Task: Select the count-descending option in the sort order.
Action: Mouse moved to (51, 527)
Screenshot: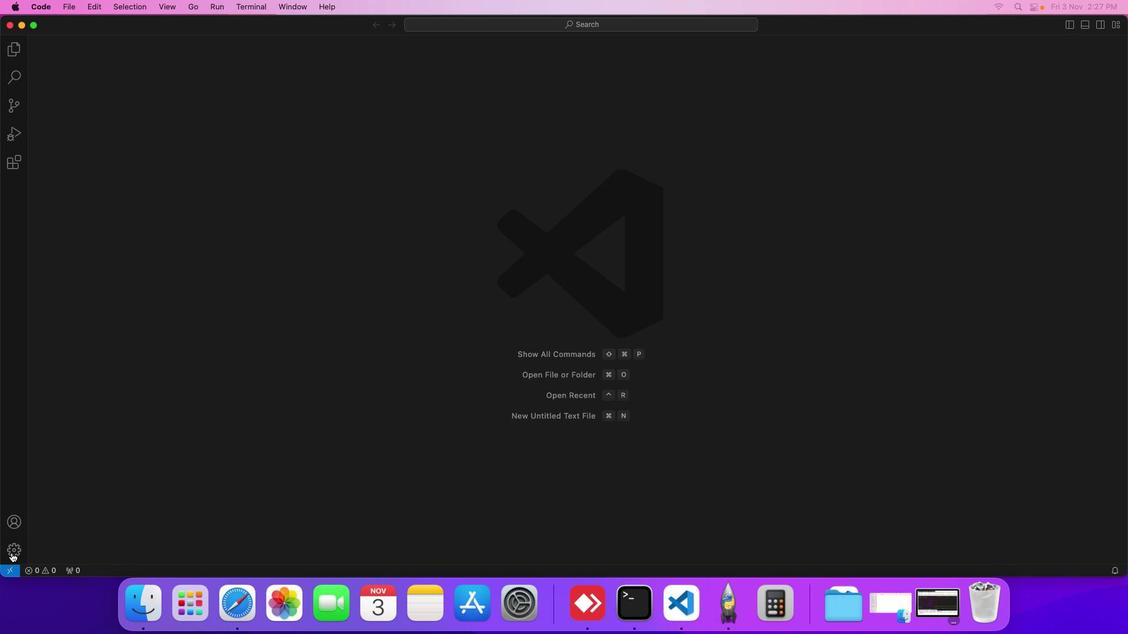
Action: Mouse pressed left at (51, 527)
Screenshot: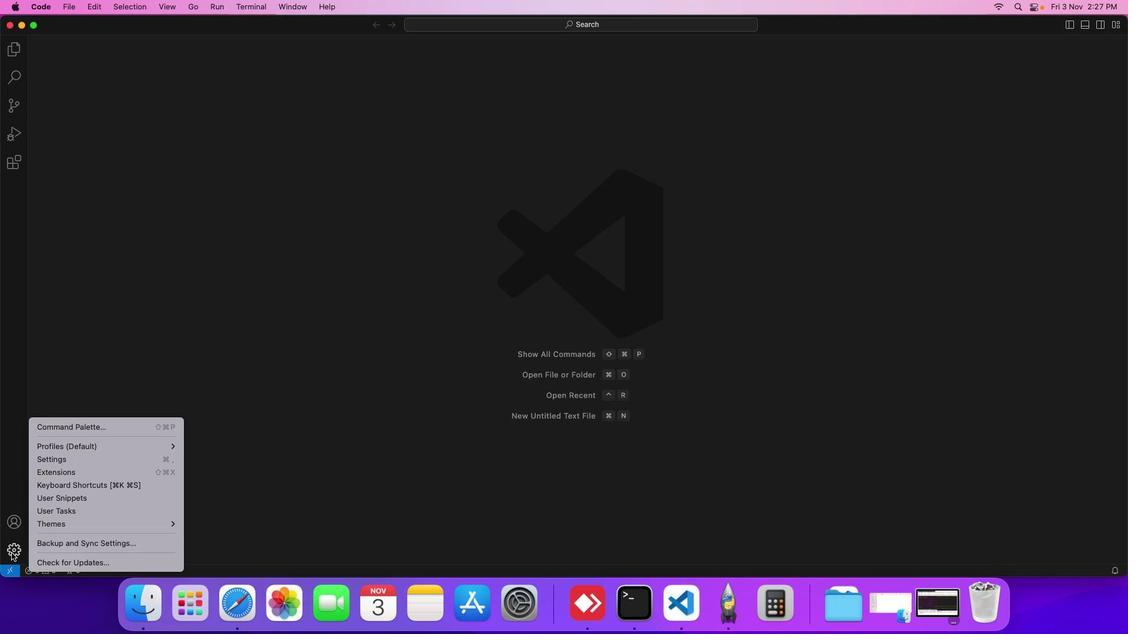 
Action: Mouse moved to (97, 440)
Screenshot: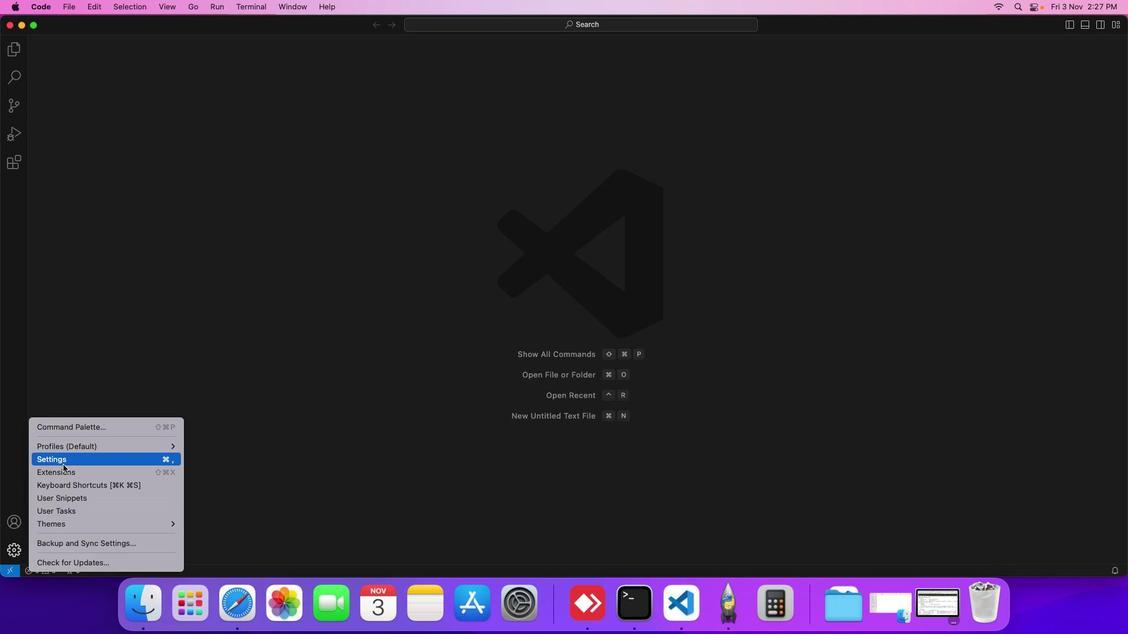 
Action: Mouse pressed left at (97, 440)
Screenshot: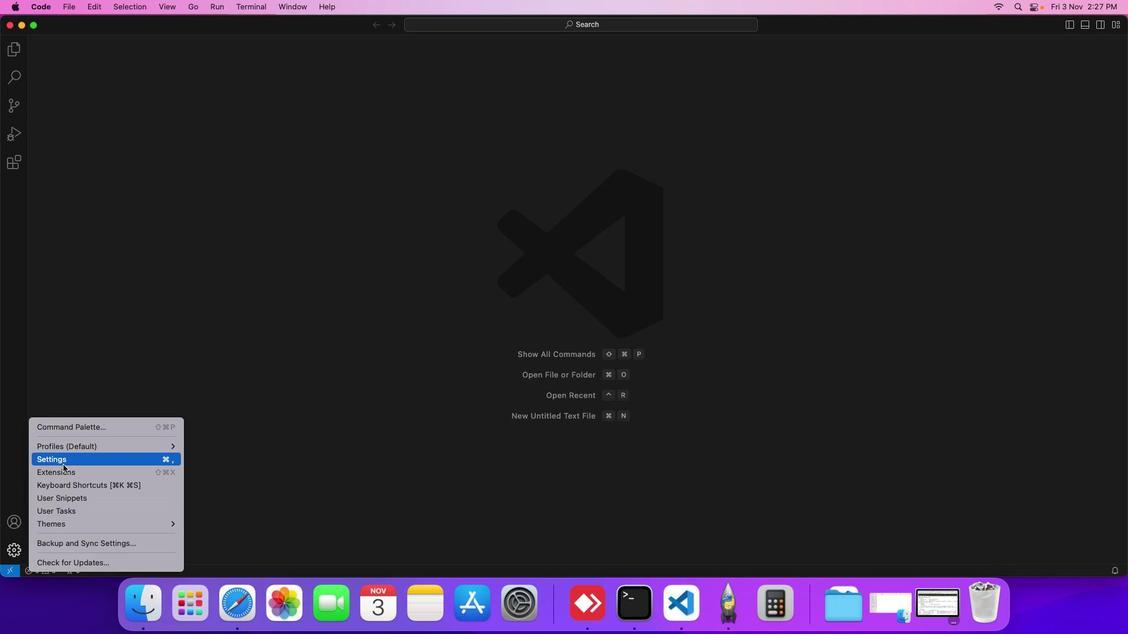 
Action: Mouse moved to (289, 146)
Screenshot: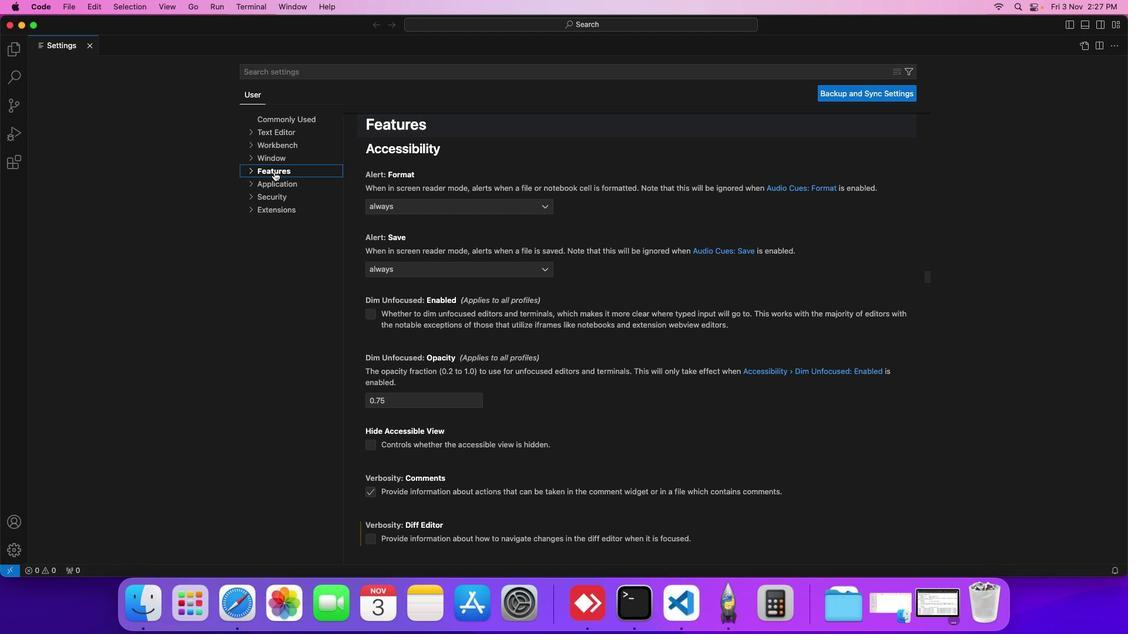 
Action: Mouse pressed left at (289, 146)
Screenshot: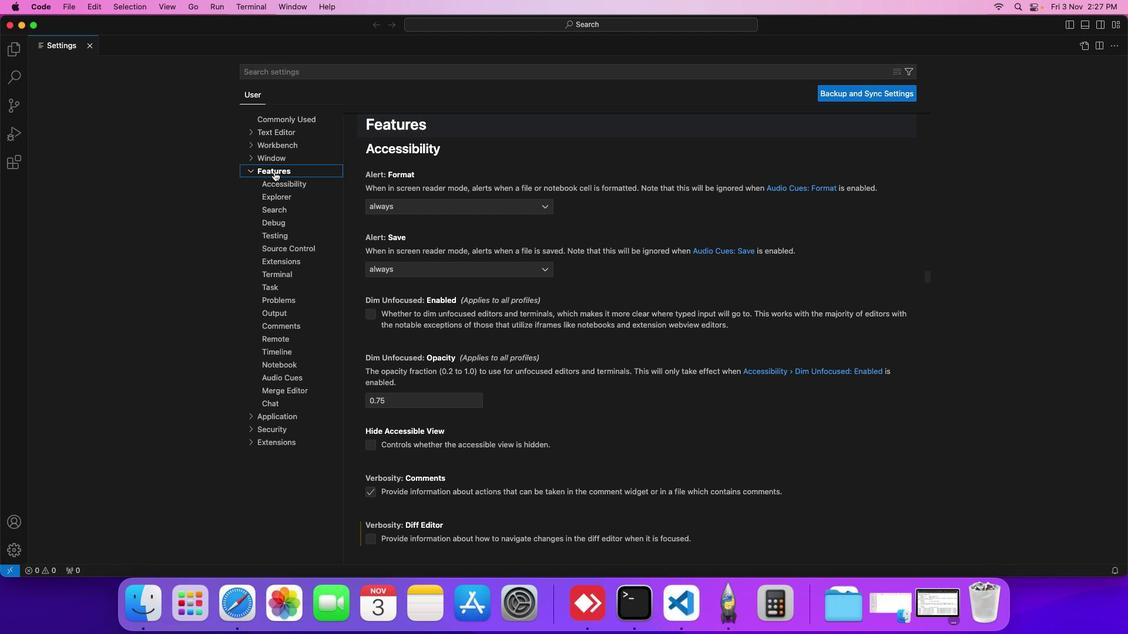 
Action: Mouse moved to (293, 182)
Screenshot: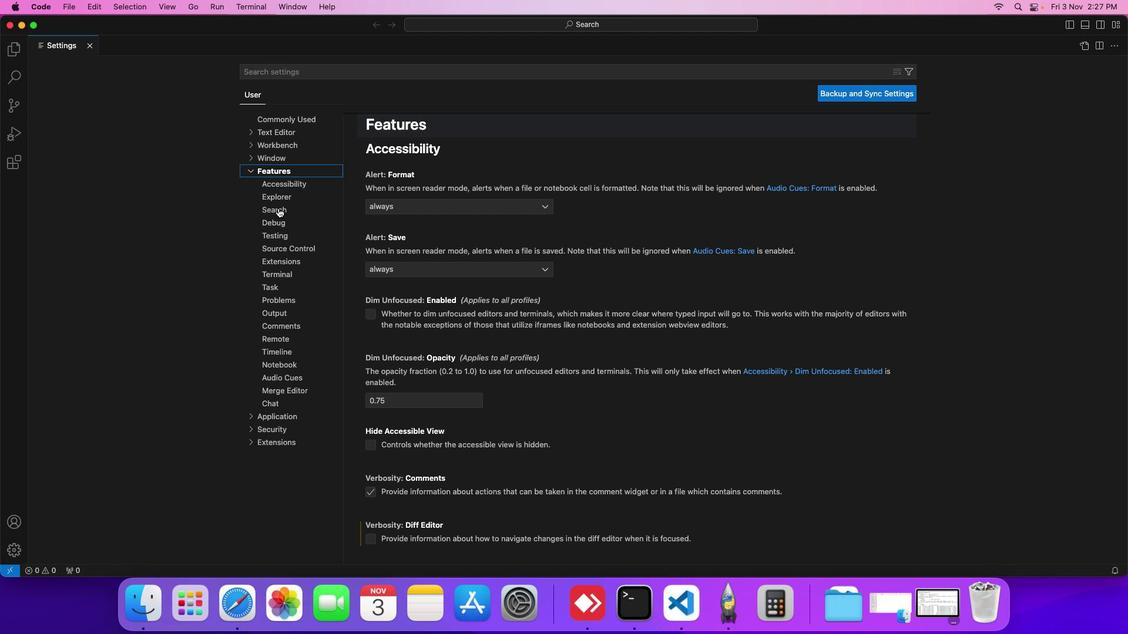 
Action: Mouse pressed left at (293, 182)
Screenshot: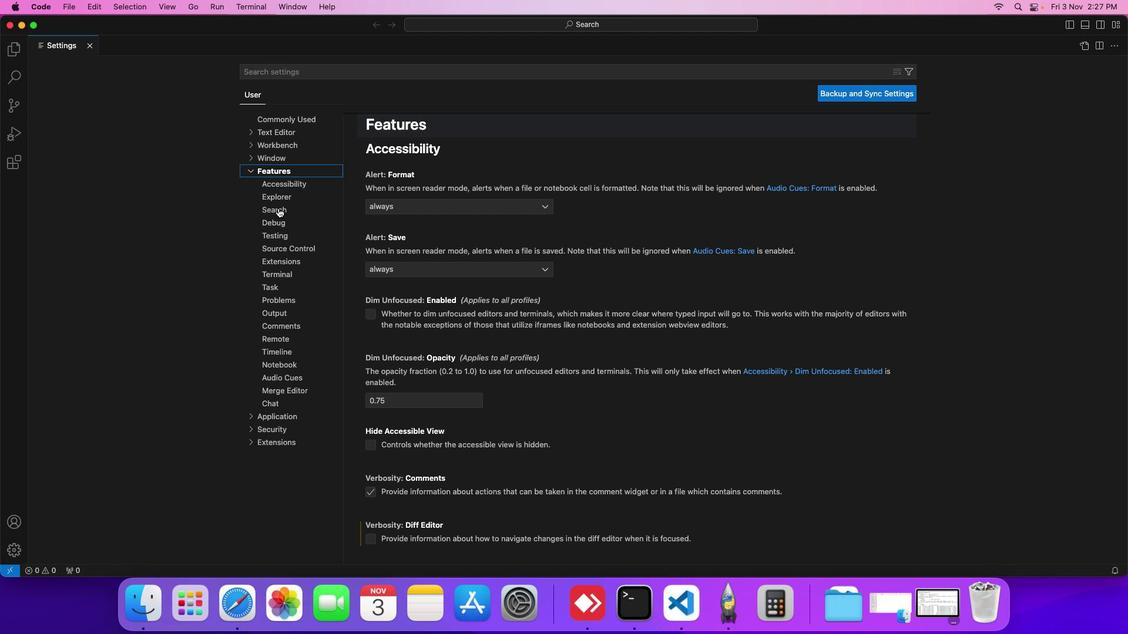 
Action: Mouse moved to (389, 373)
Screenshot: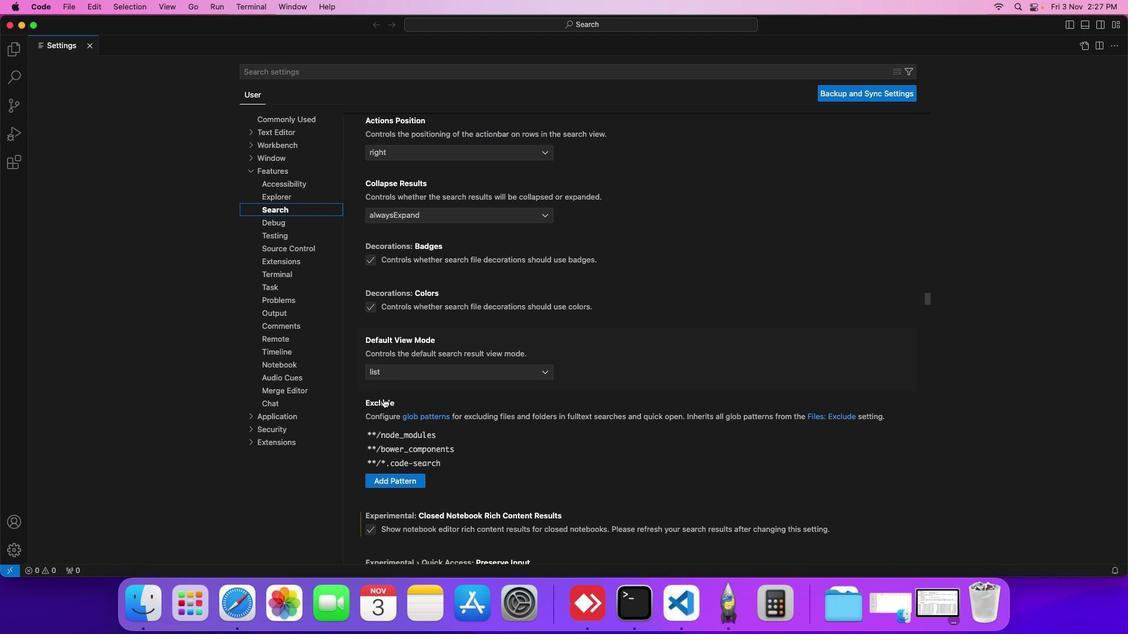 
Action: Mouse scrolled (389, 373) with delta (40, -26)
Screenshot: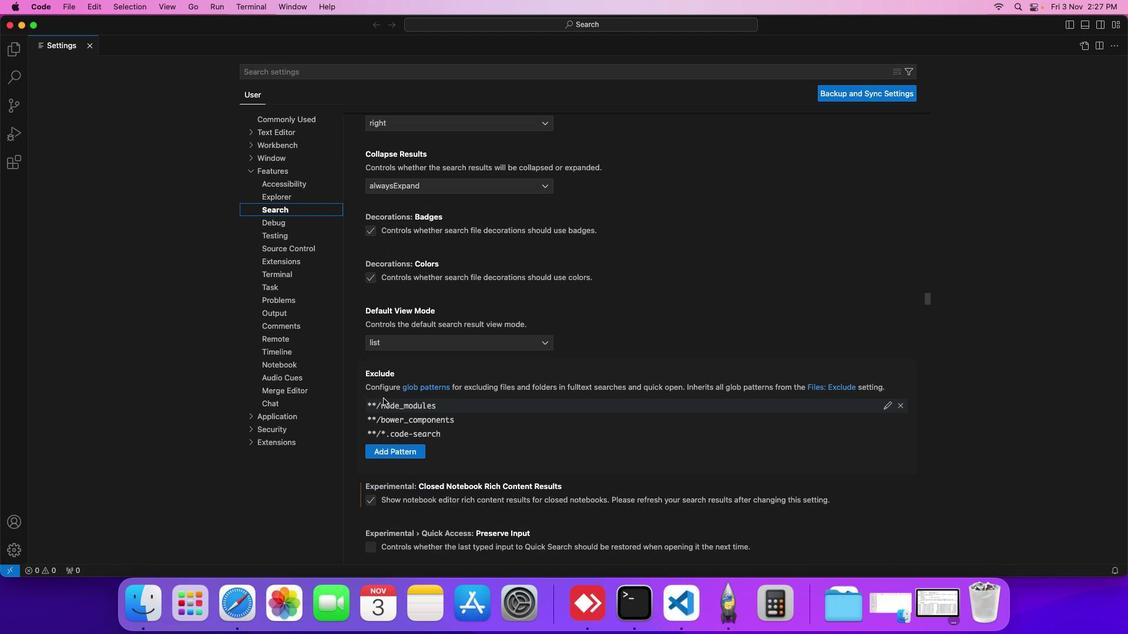 
Action: Mouse scrolled (389, 373) with delta (40, -26)
Screenshot: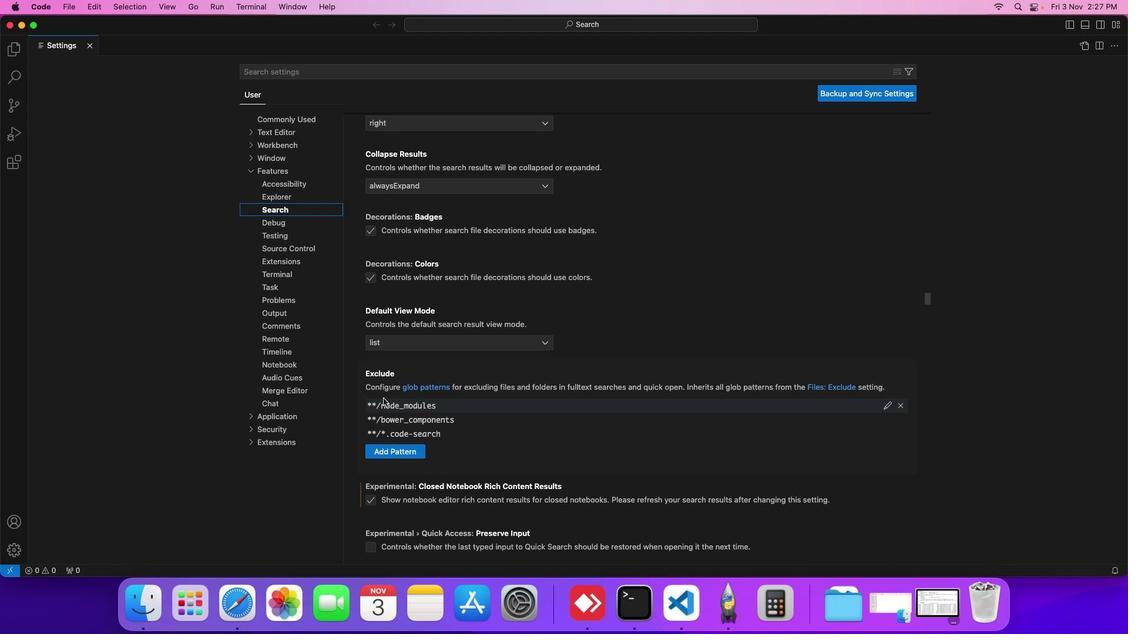 
Action: Mouse scrolled (389, 373) with delta (40, -26)
Screenshot: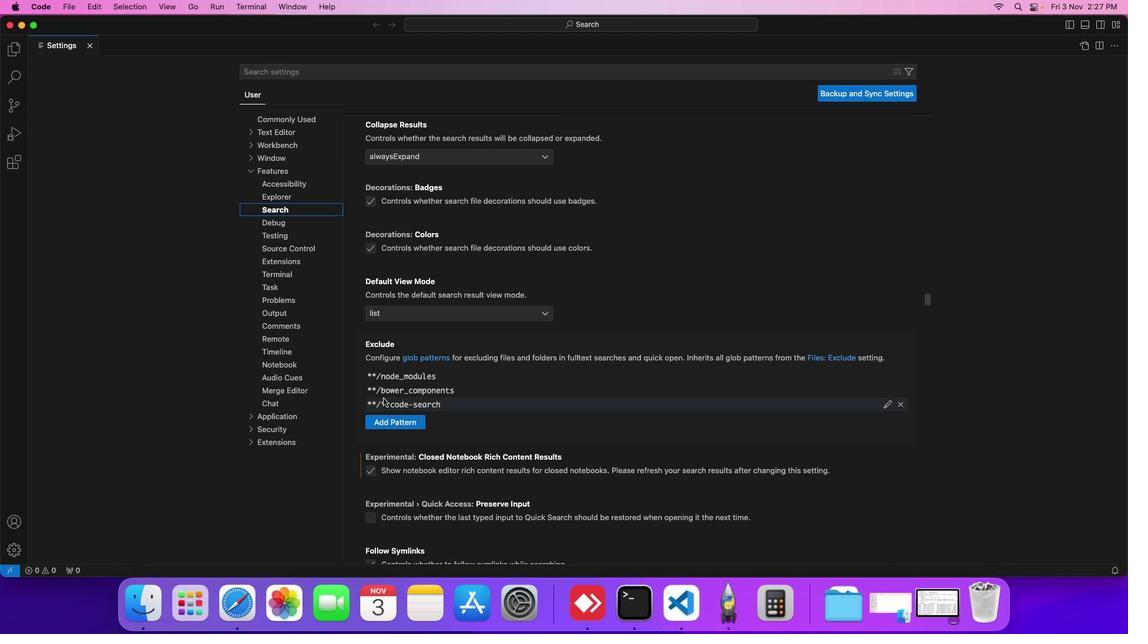 
Action: Mouse scrolled (389, 373) with delta (40, -26)
Screenshot: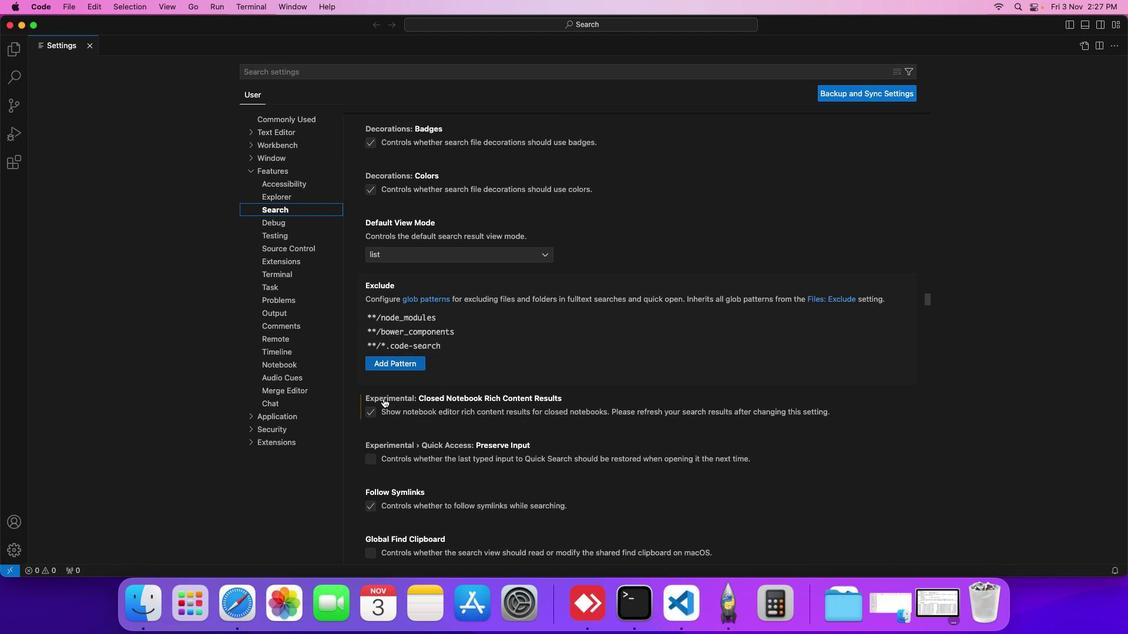 
Action: Mouse scrolled (389, 373) with delta (40, -26)
Screenshot: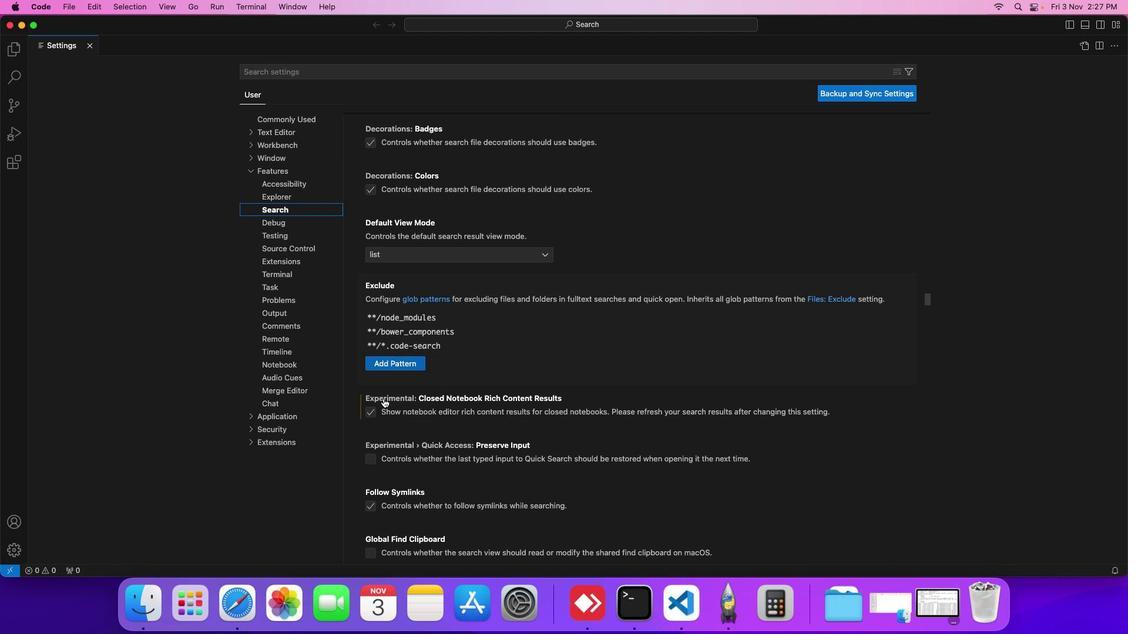 
Action: Mouse scrolled (389, 373) with delta (40, -26)
Screenshot: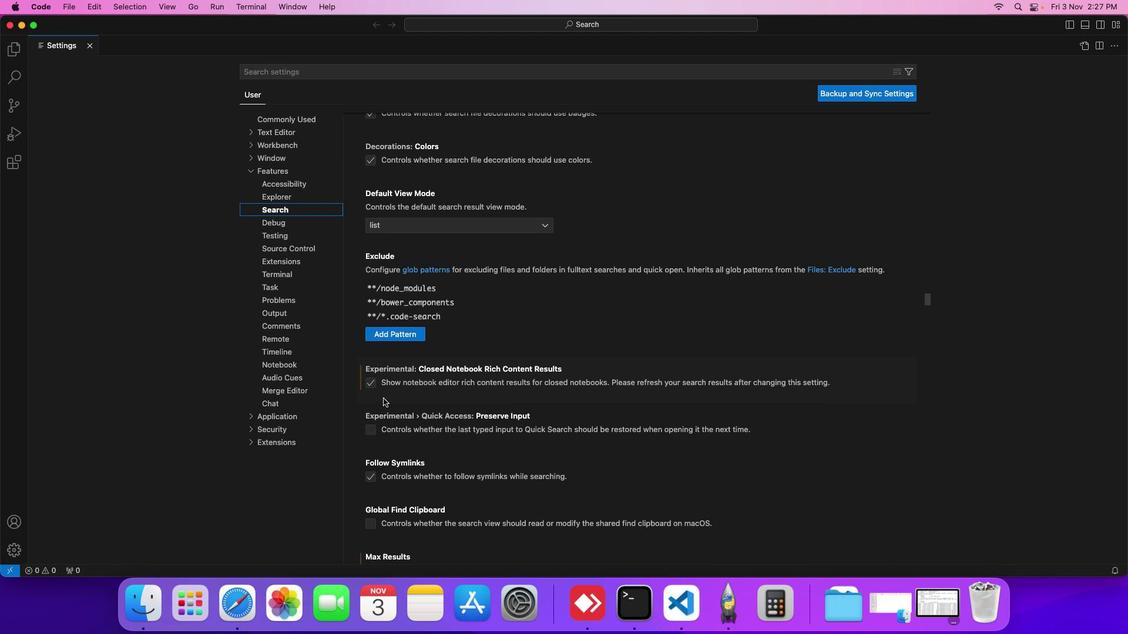 
Action: Mouse scrolled (389, 373) with delta (40, -26)
Screenshot: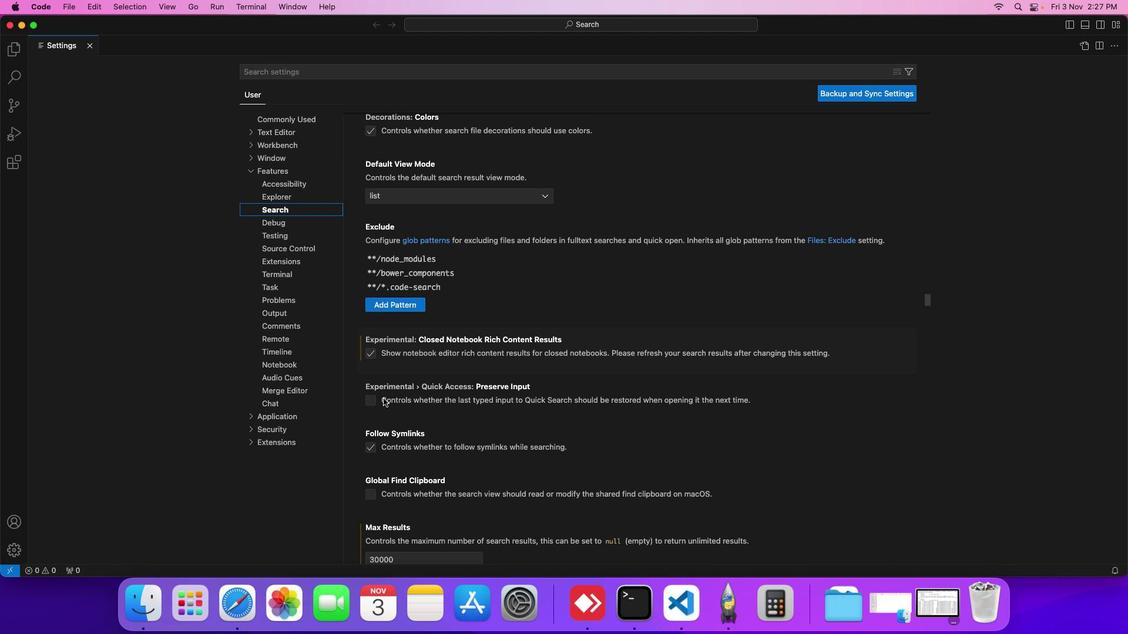 
Action: Mouse scrolled (389, 373) with delta (40, -26)
Screenshot: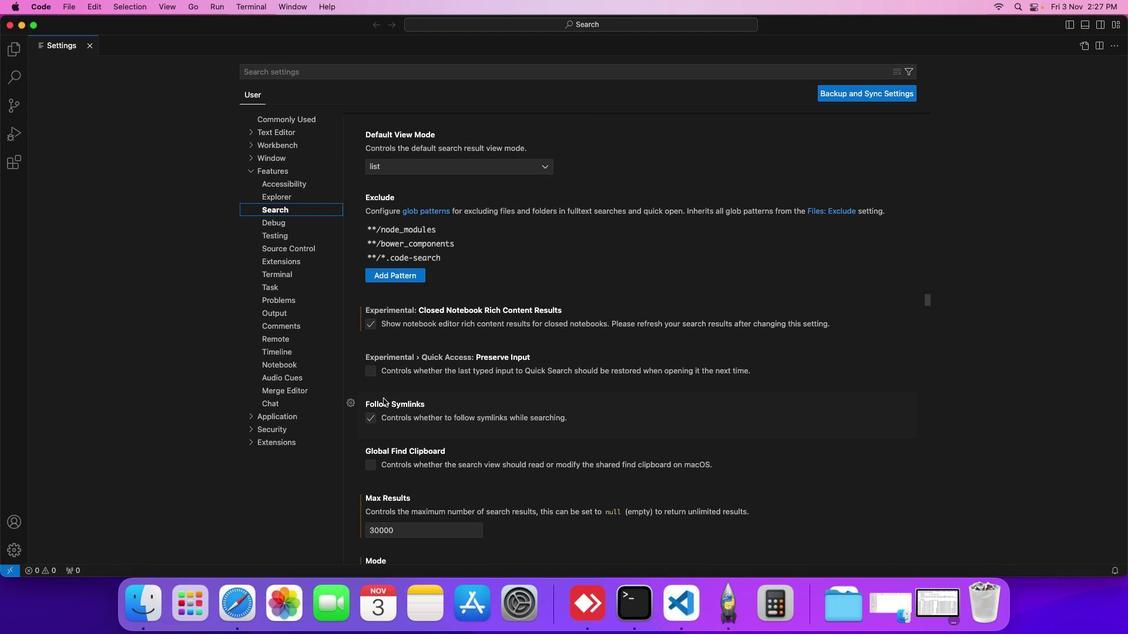 
Action: Mouse scrolled (389, 373) with delta (40, -26)
Screenshot: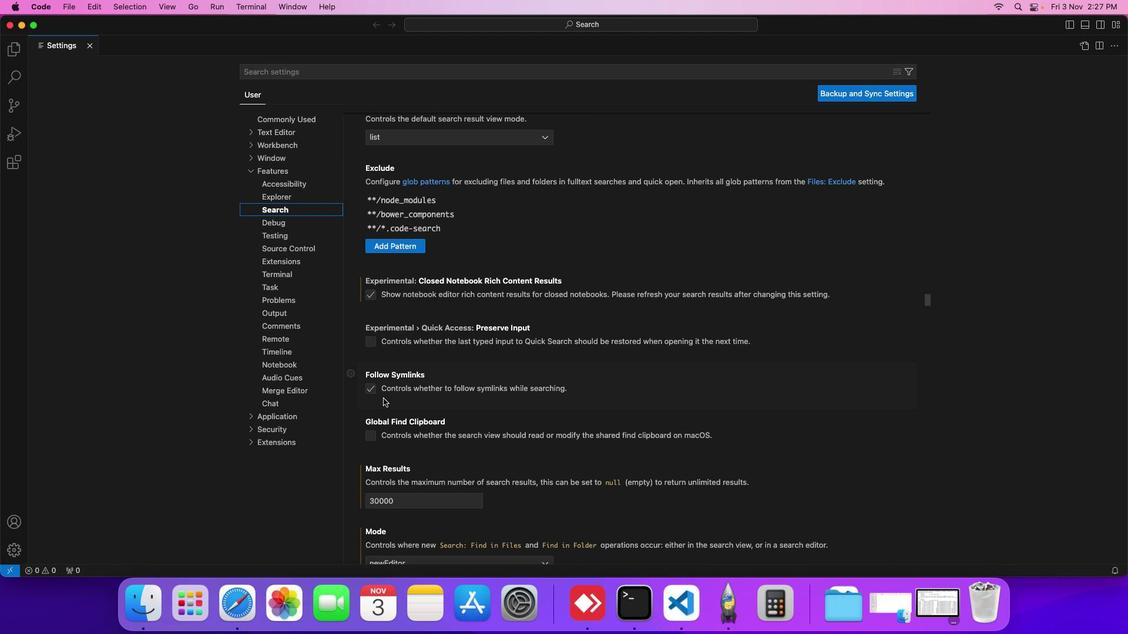 
Action: Mouse scrolled (389, 373) with delta (40, -26)
Screenshot: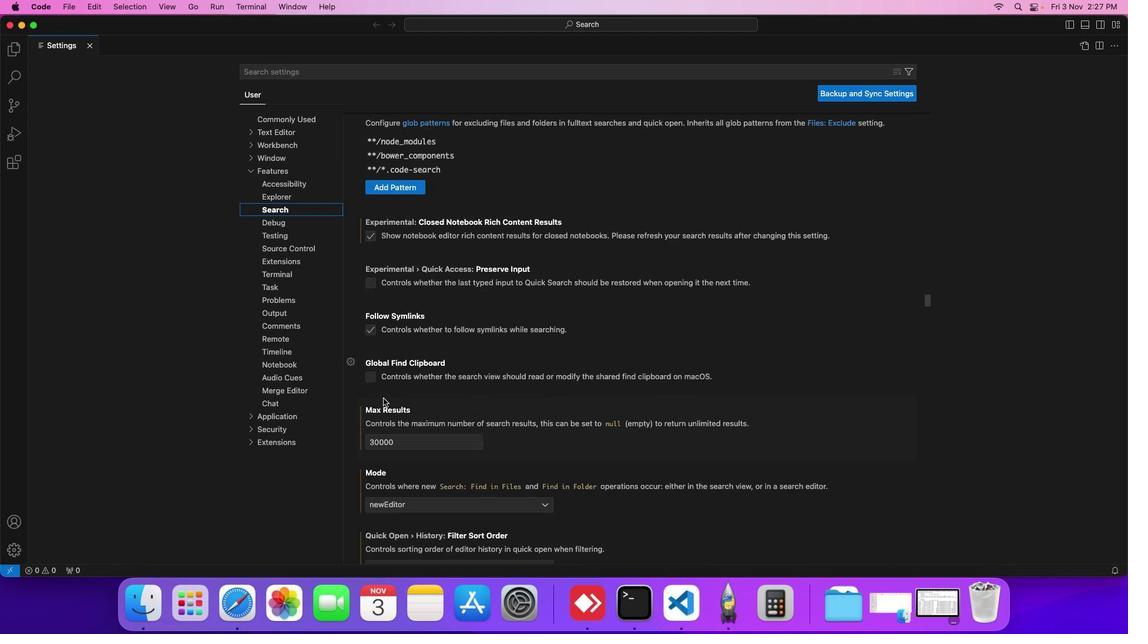 
Action: Mouse scrolled (389, 373) with delta (40, -26)
Screenshot: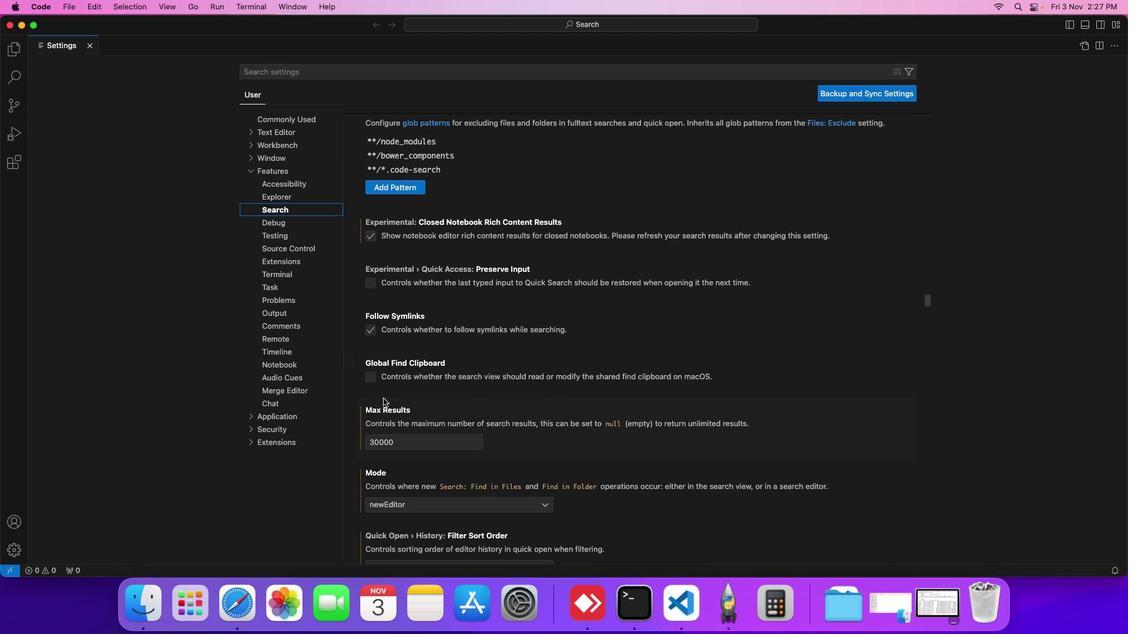 
Action: Mouse scrolled (389, 373) with delta (40, -26)
Screenshot: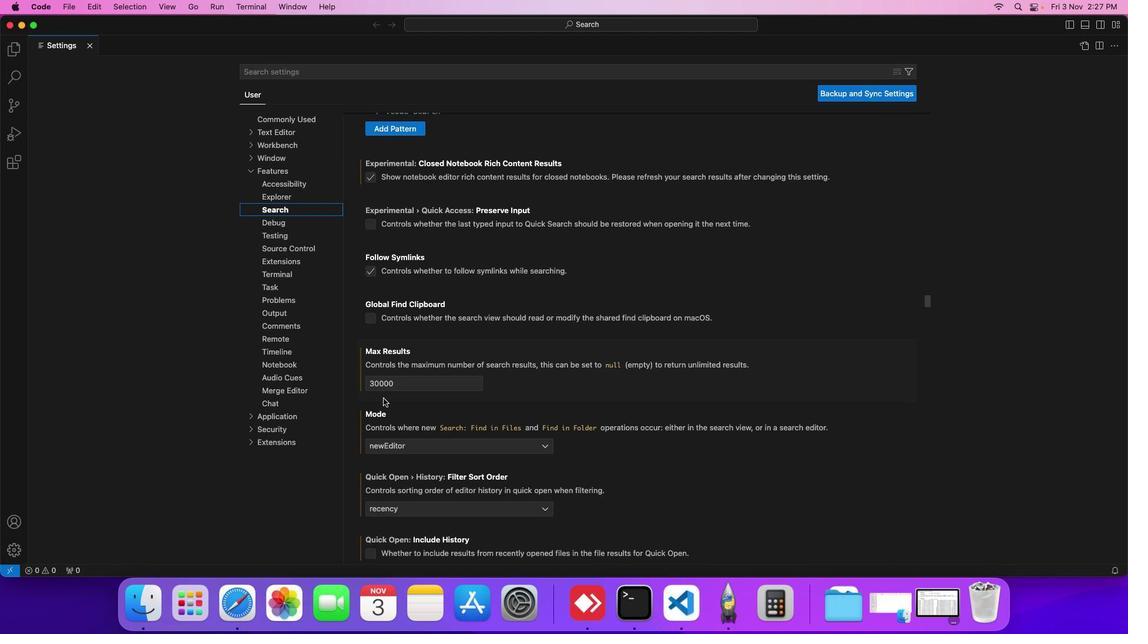 
Action: Mouse scrolled (389, 373) with delta (40, -26)
Screenshot: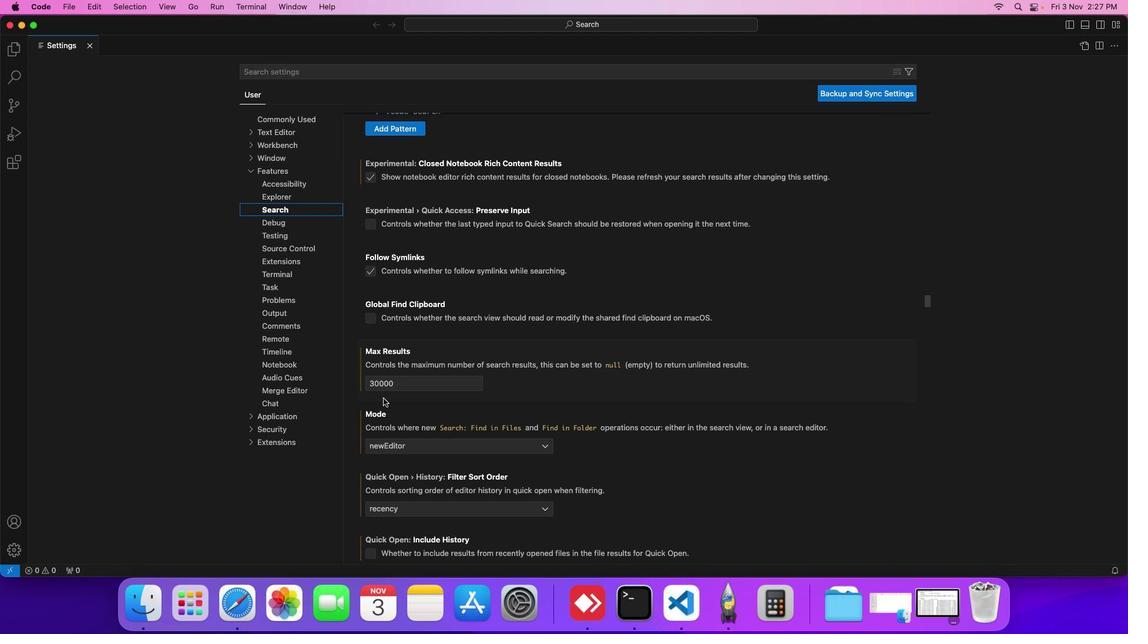 
Action: Mouse scrolled (389, 373) with delta (40, -26)
Screenshot: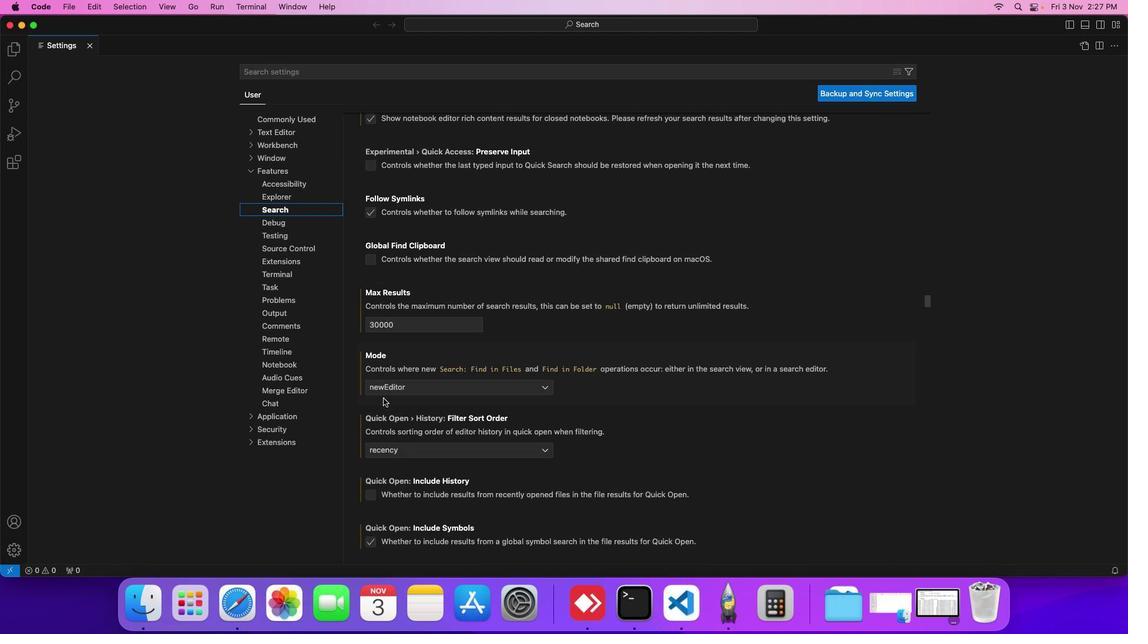 
Action: Mouse scrolled (389, 373) with delta (40, -26)
Screenshot: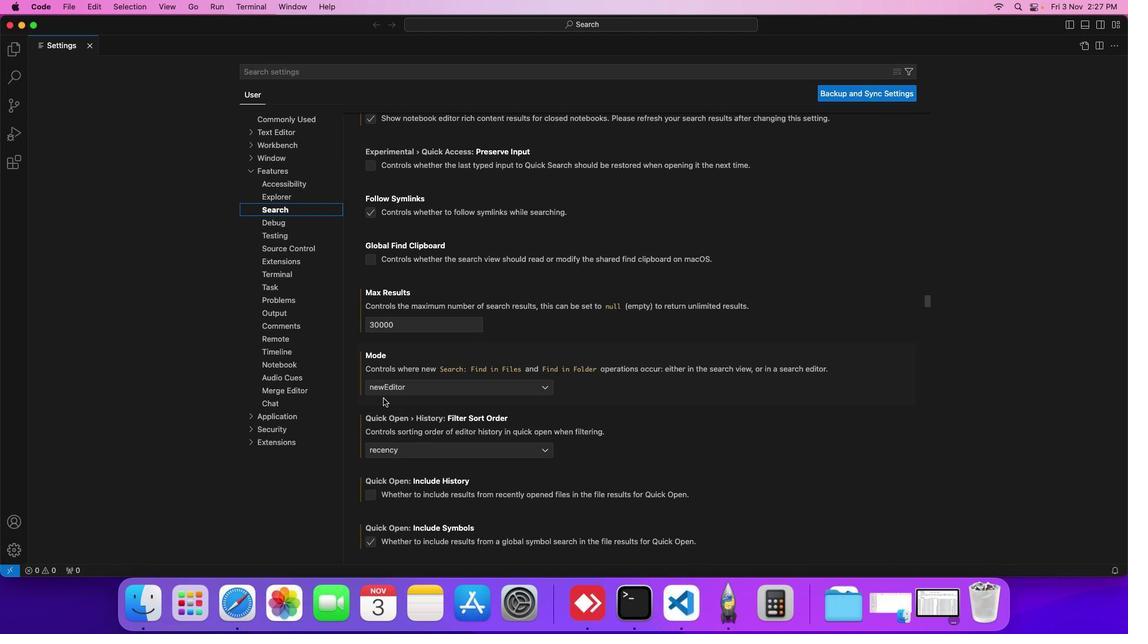 
Action: Mouse scrolled (389, 373) with delta (40, -26)
Screenshot: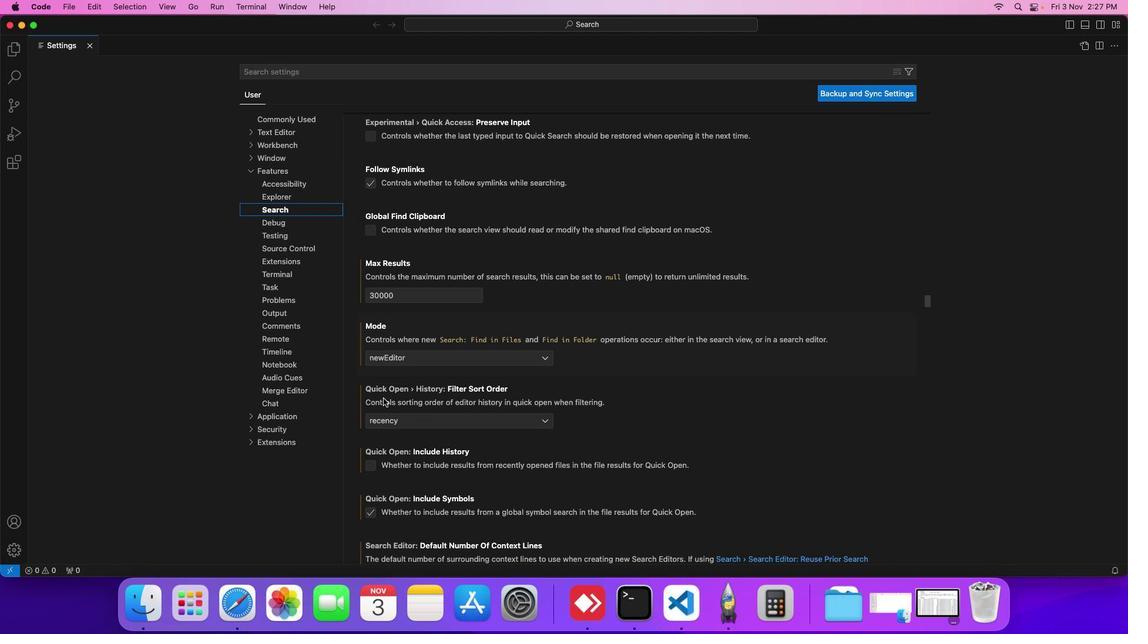 
Action: Mouse scrolled (389, 373) with delta (40, -26)
Screenshot: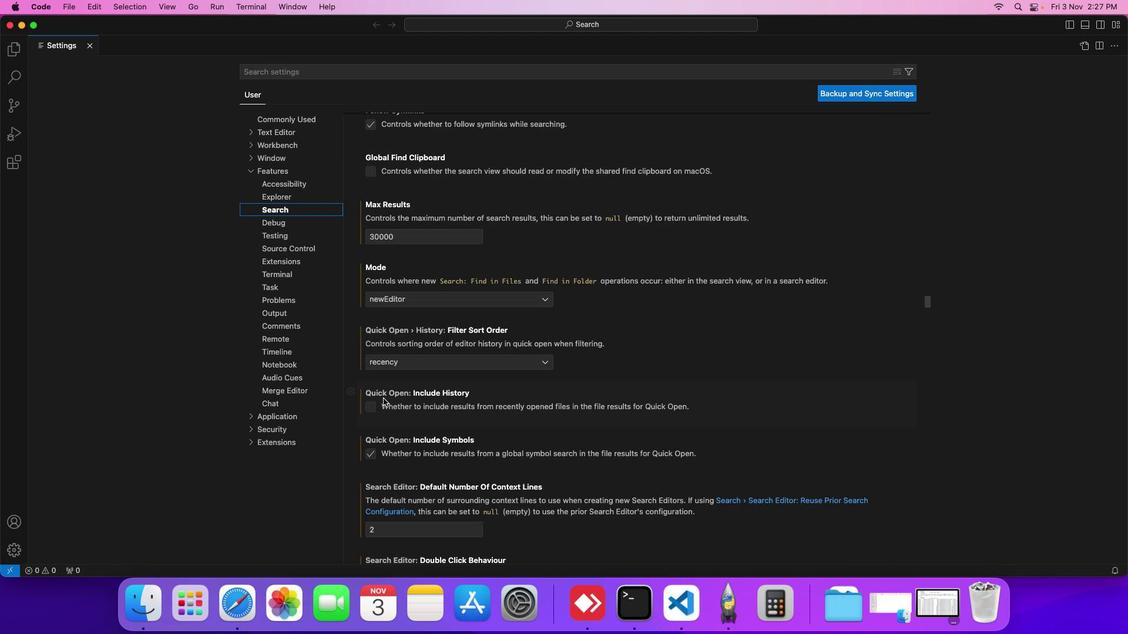 
Action: Mouse scrolled (389, 373) with delta (40, -26)
Screenshot: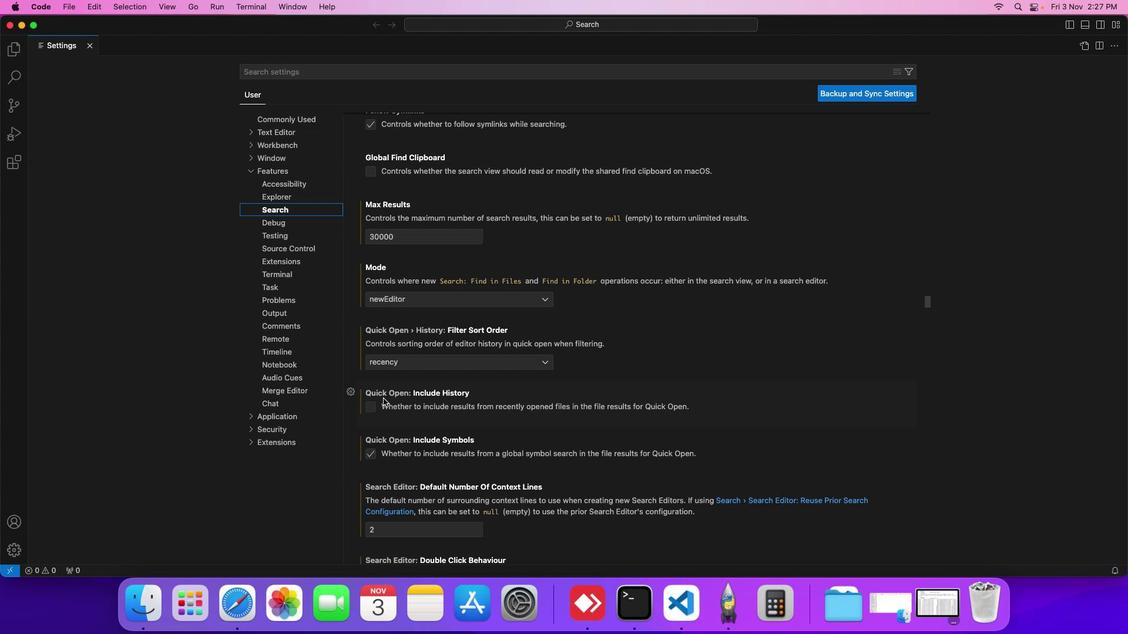 
Action: Mouse scrolled (389, 373) with delta (40, -26)
Screenshot: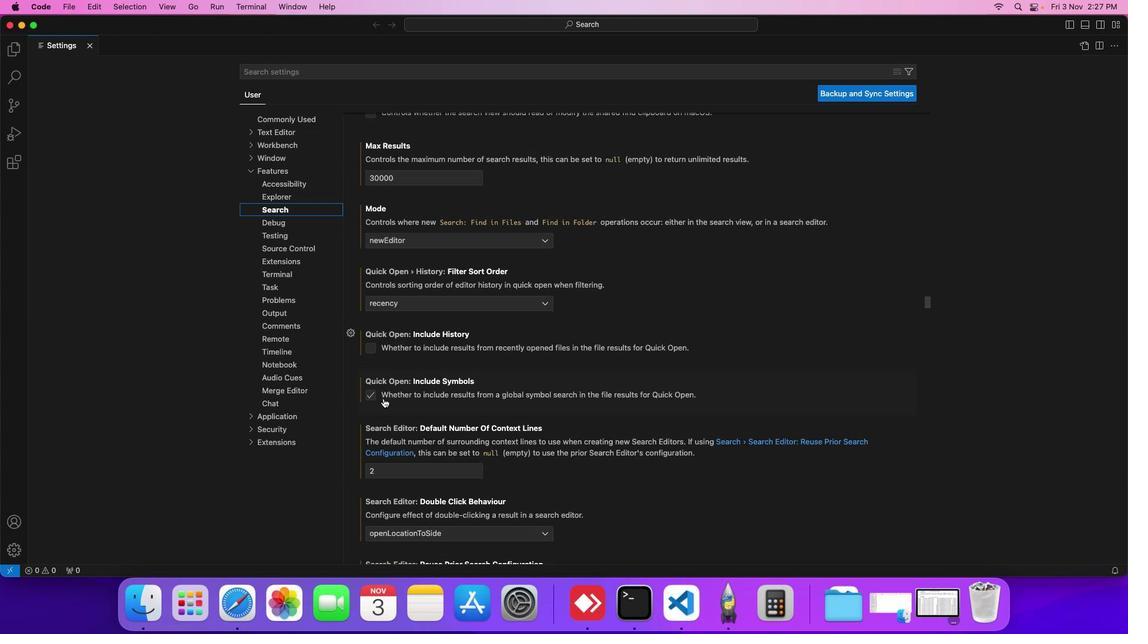 
Action: Mouse scrolled (389, 373) with delta (40, -26)
Screenshot: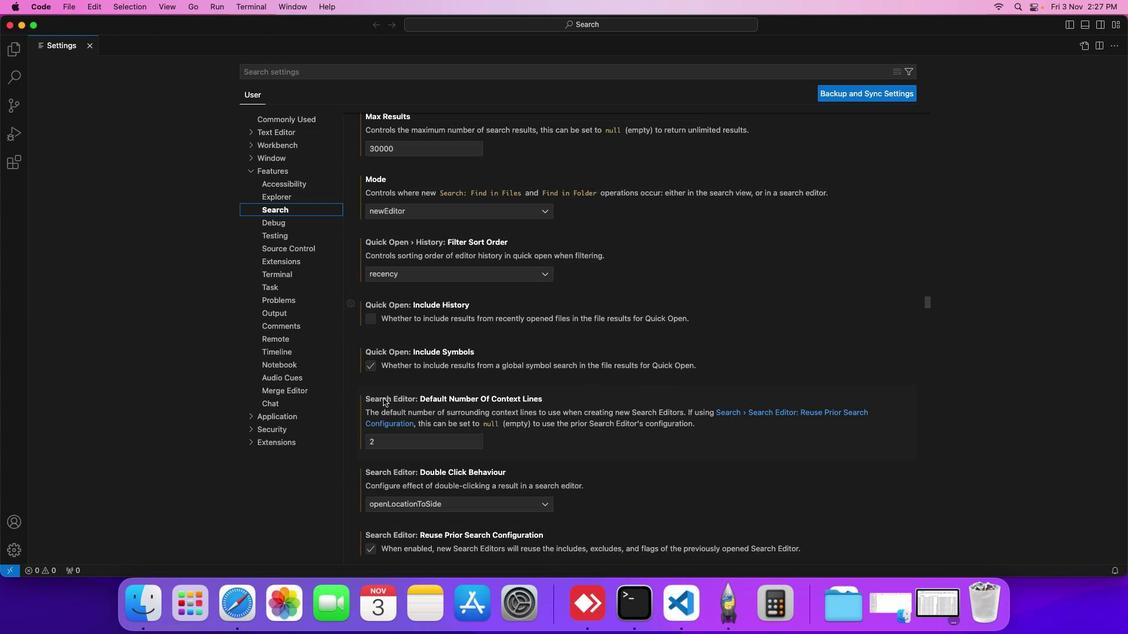 
Action: Mouse scrolled (389, 373) with delta (40, -26)
Screenshot: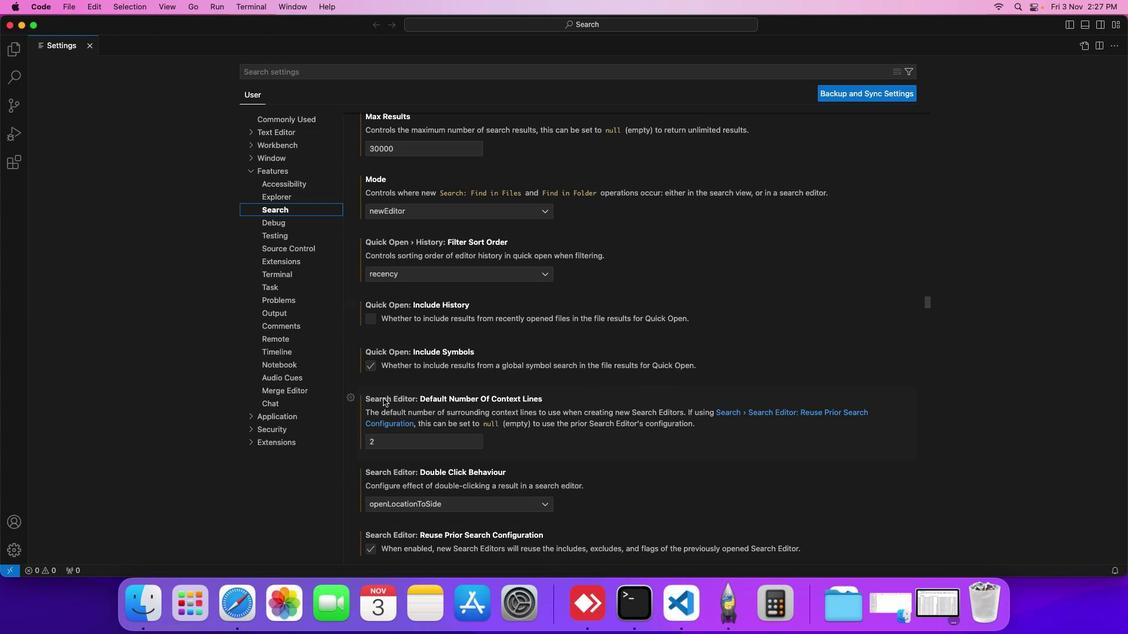 
Action: Mouse scrolled (389, 373) with delta (40, -26)
Screenshot: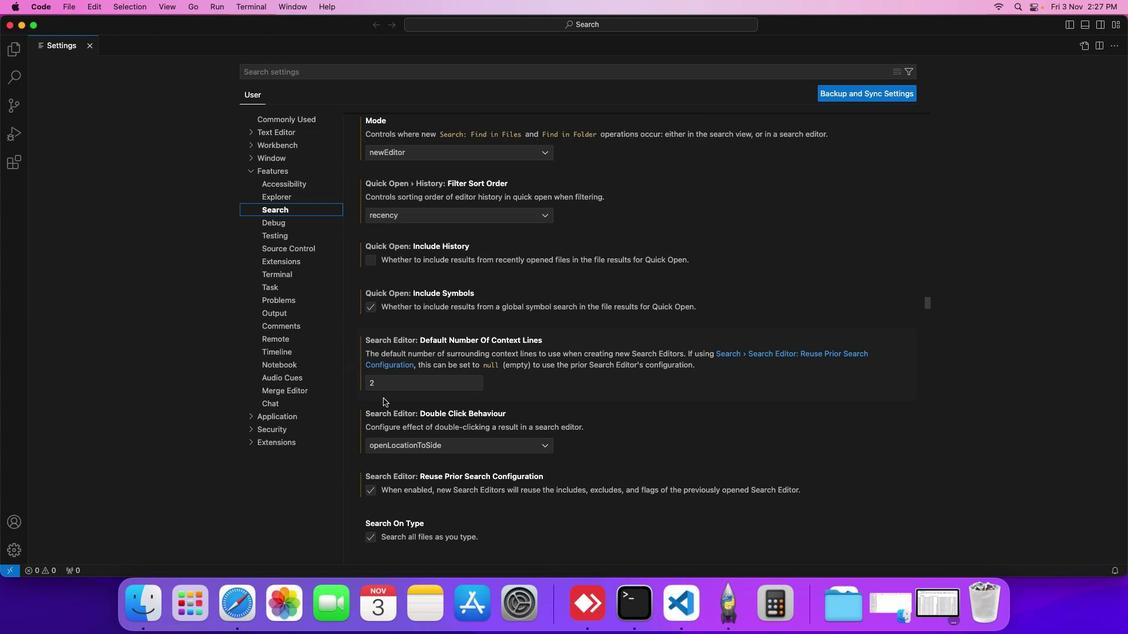 
Action: Mouse scrolled (389, 373) with delta (40, -26)
Screenshot: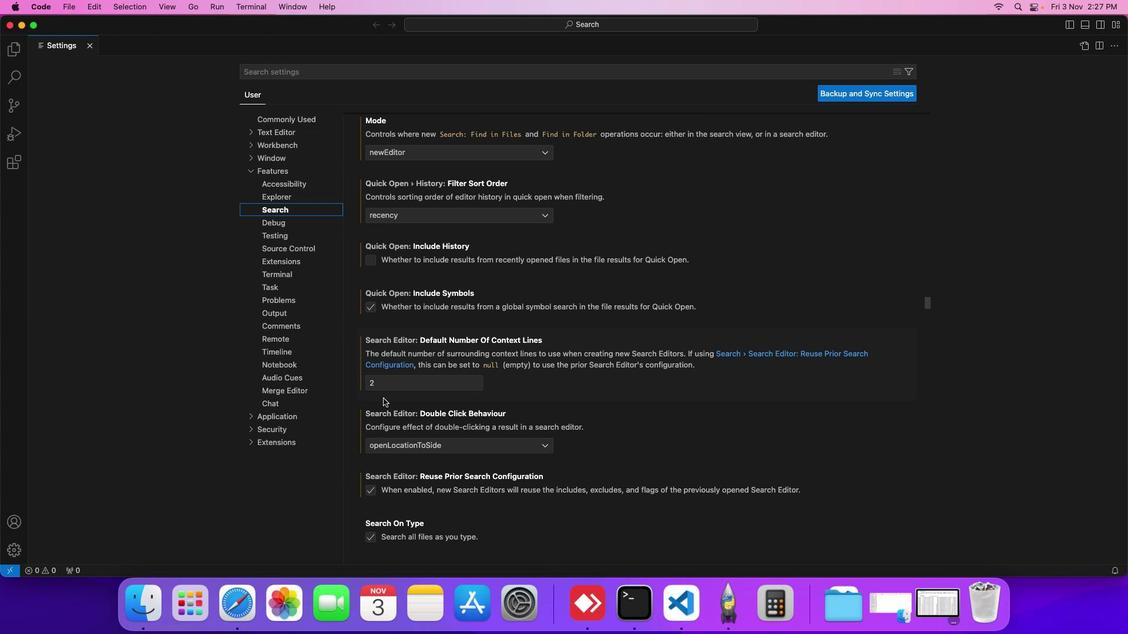 
Action: Mouse scrolled (389, 373) with delta (40, -26)
Screenshot: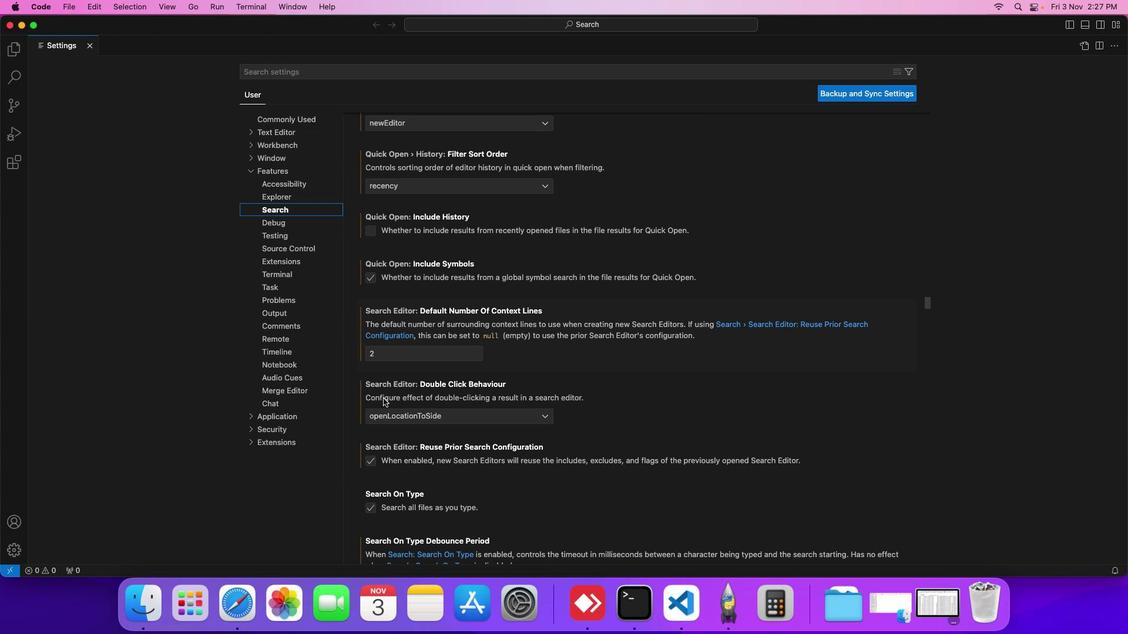 
Action: Mouse scrolled (389, 373) with delta (40, -26)
Screenshot: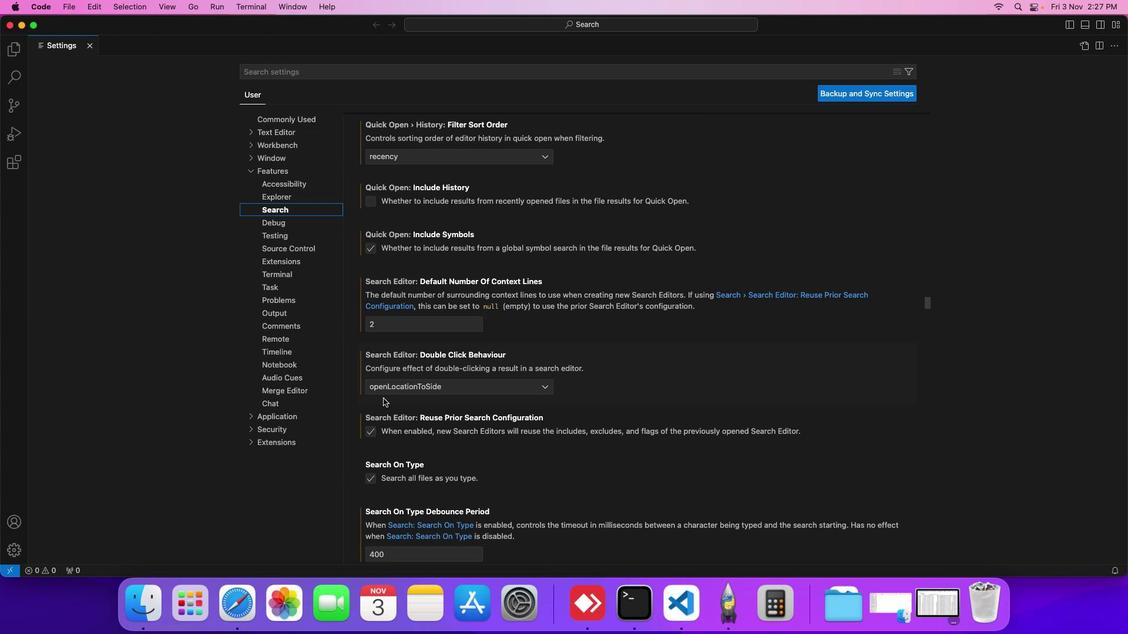 
Action: Mouse scrolled (389, 373) with delta (40, -26)
Screenshot: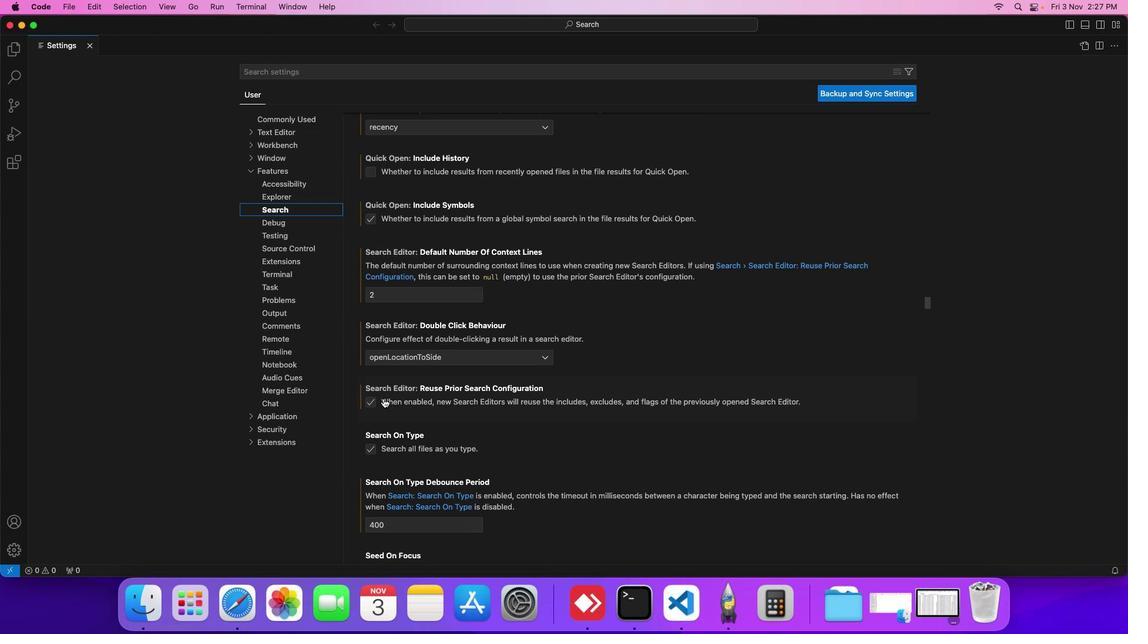
Action: Mouse scrolled (389, 373) with delta (40, -26)
Screenshot: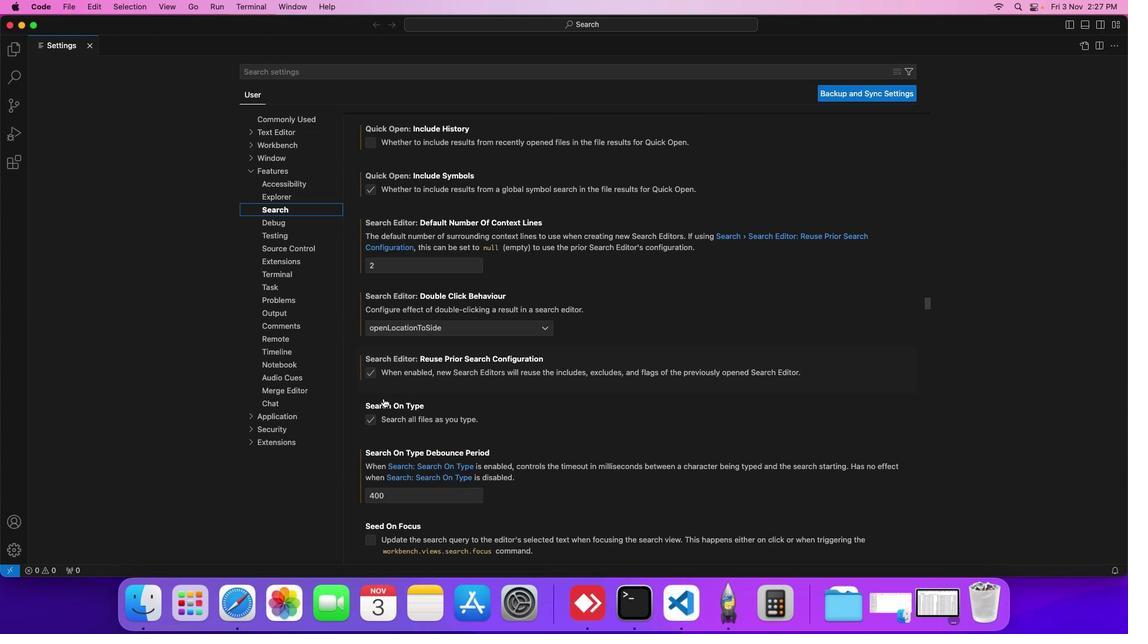 
Action: Mouse scrolled (389, 373) with delta (40, -26)
Screenshot: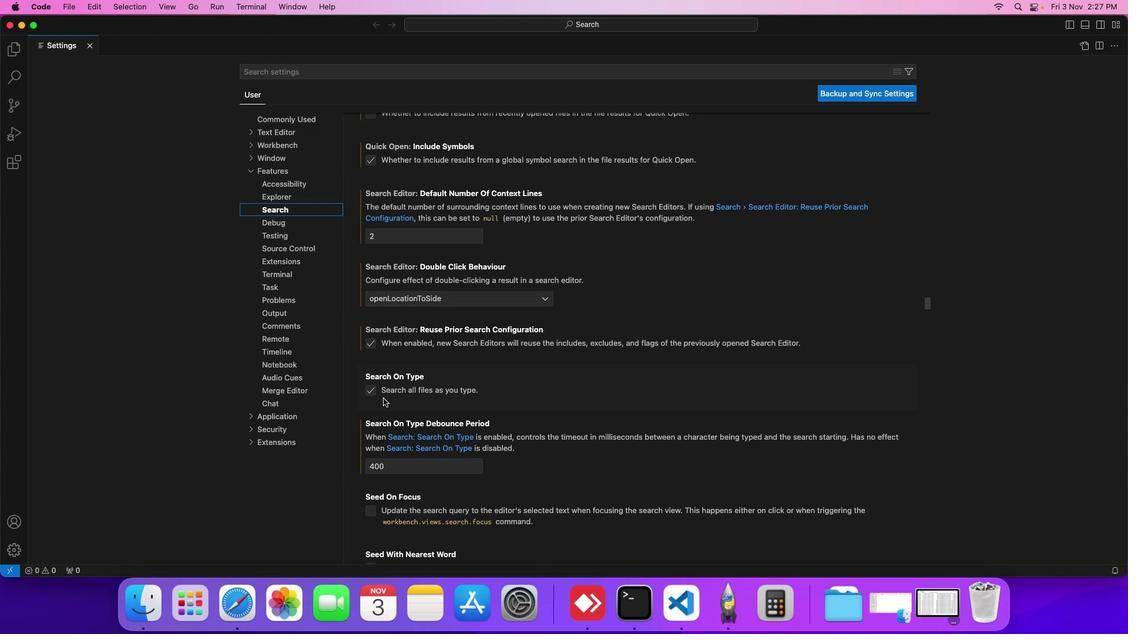 
Action: Mouse scrolled (389, 373) with delta (40, -26)
Screenshot: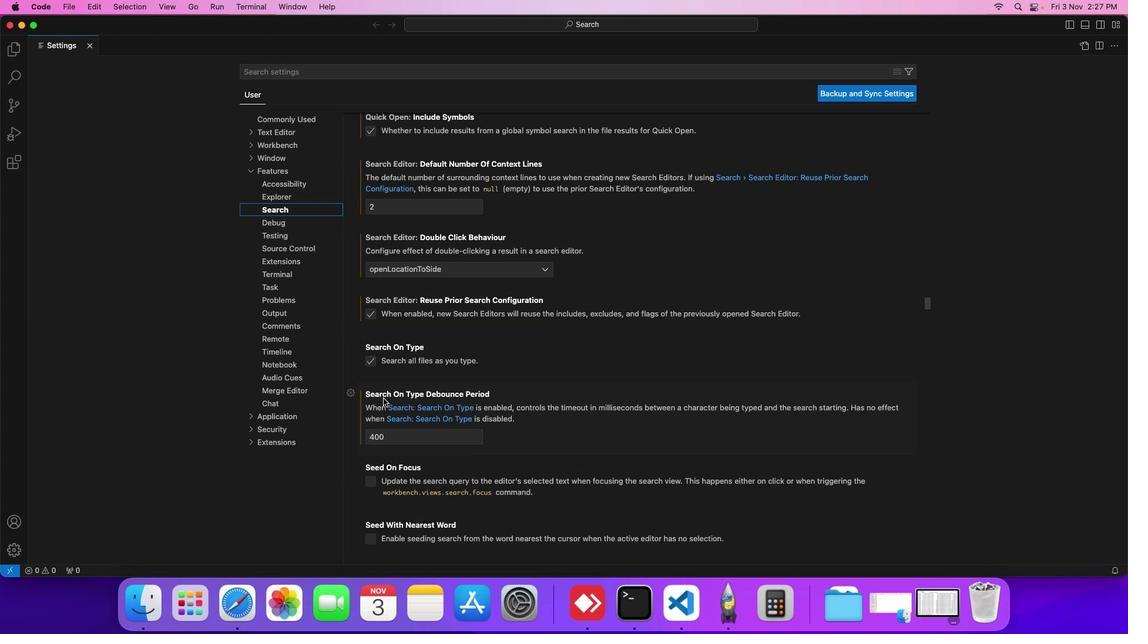 
Action: Mouse scrolled (389, 373) with delta (40, -26)
Screenshot: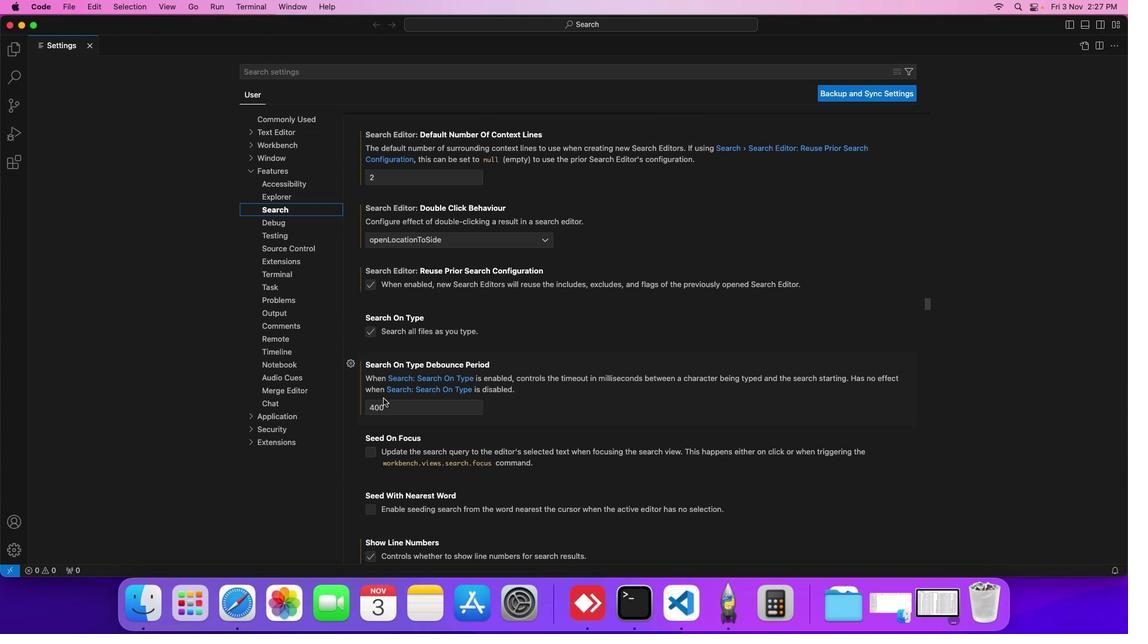 
Action: Mouse scrolled (389, 373) with delta (40, -26)
Screenshot: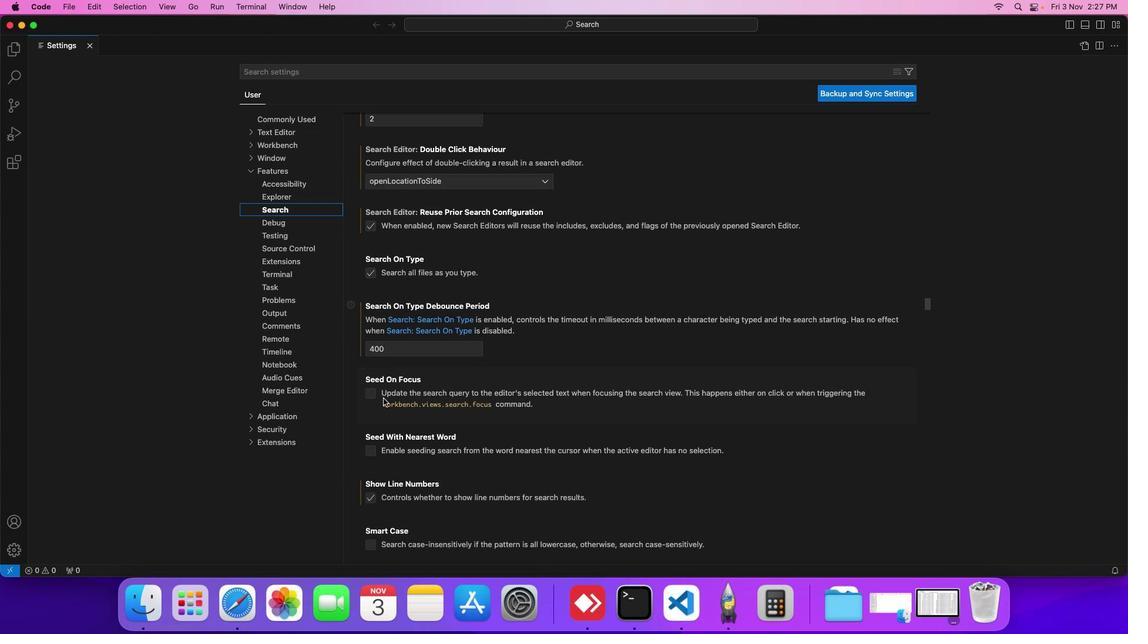 
Action: Mouse scrolled (389, 373) with delta (40, -26)
Screenshot: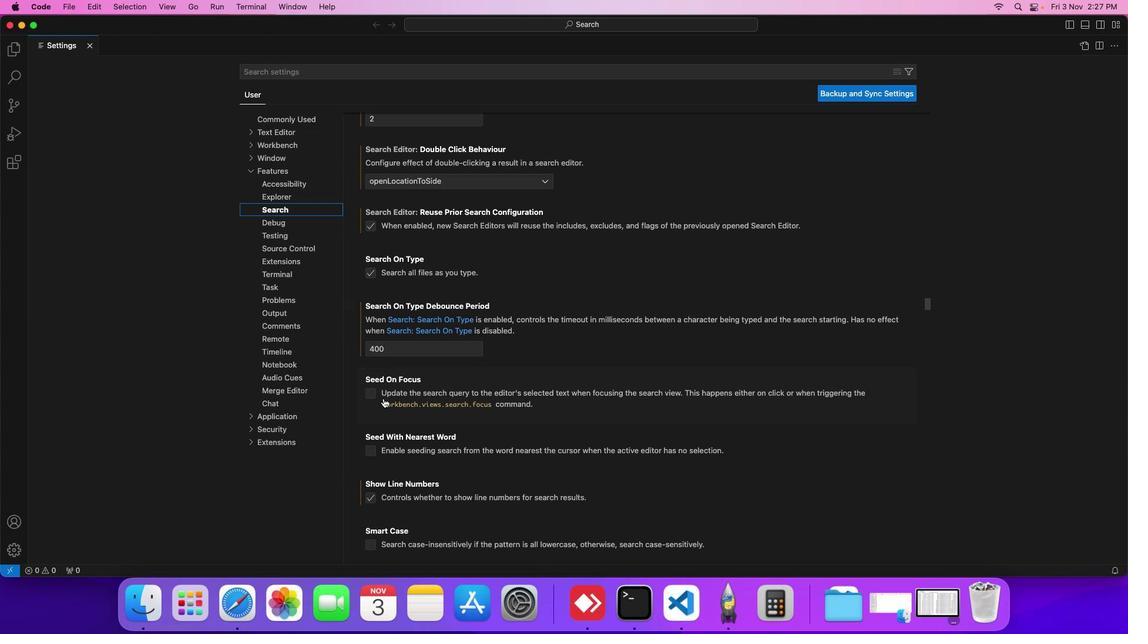 
Action: Mouse scrolled (389, 373) with delta (40, -26)
Screenshot: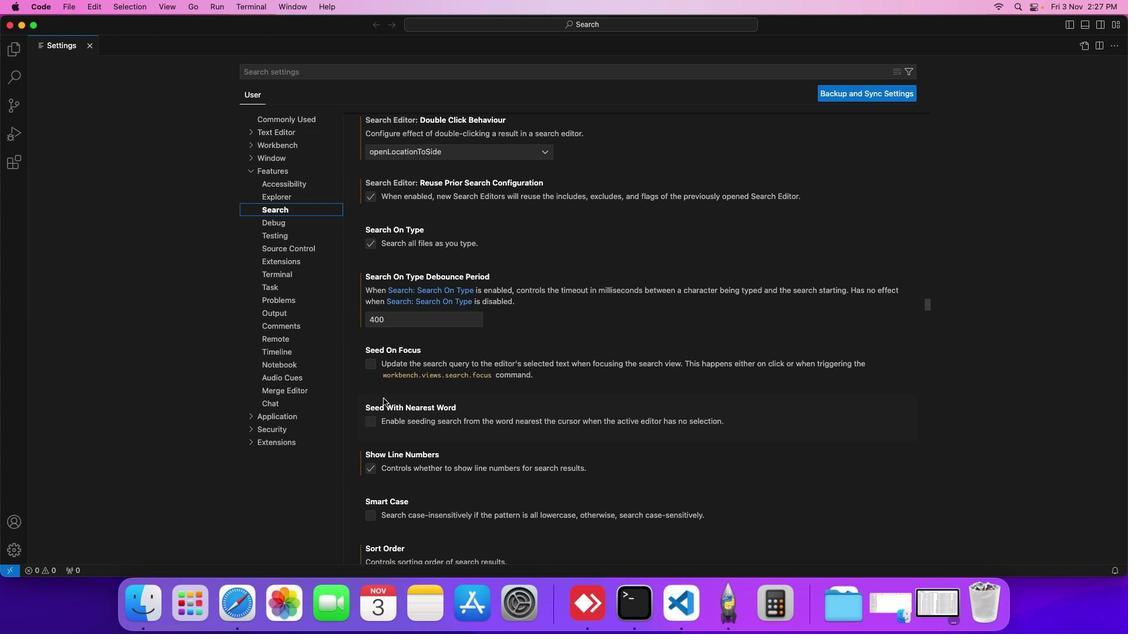 
Action: Mouse scrolled (389, 373) with delta (40, -26)
Screenshot: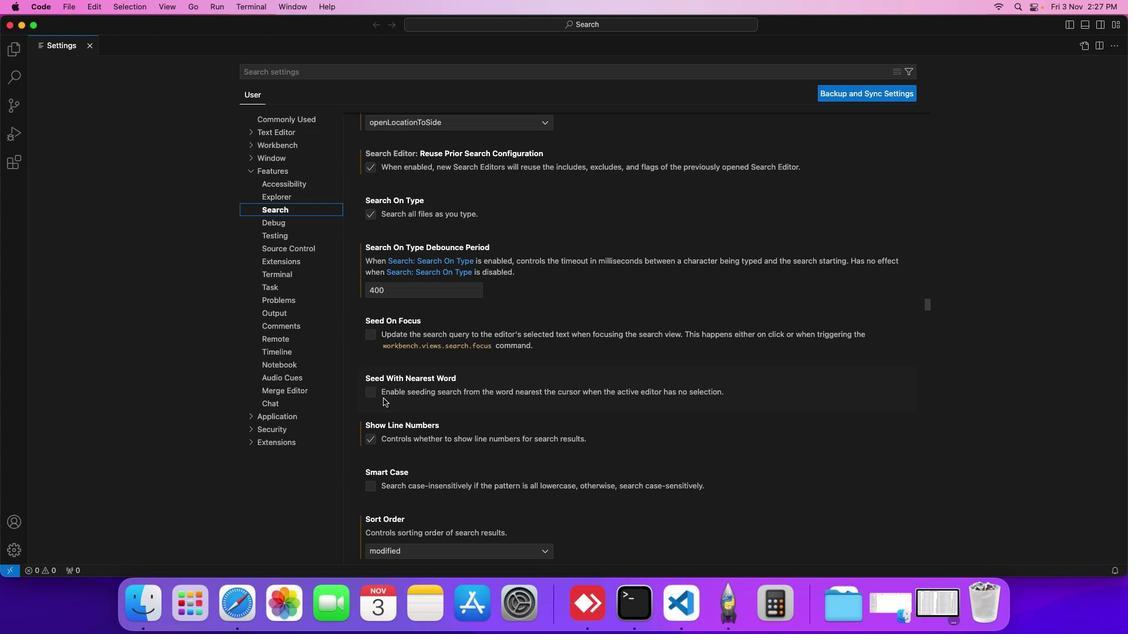 
Action: Mouse scrolled (389, 373) with delta (40, -26)
Screenshot: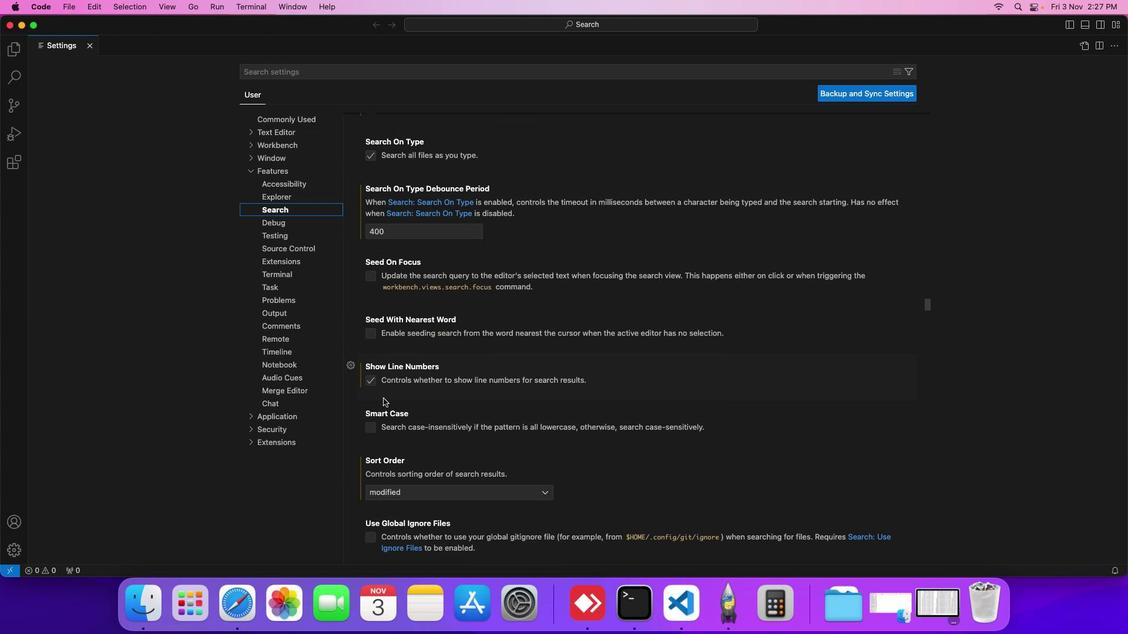 
Action: Mouse scrolled (389, 373) with delta (40, -26)
Screenshot: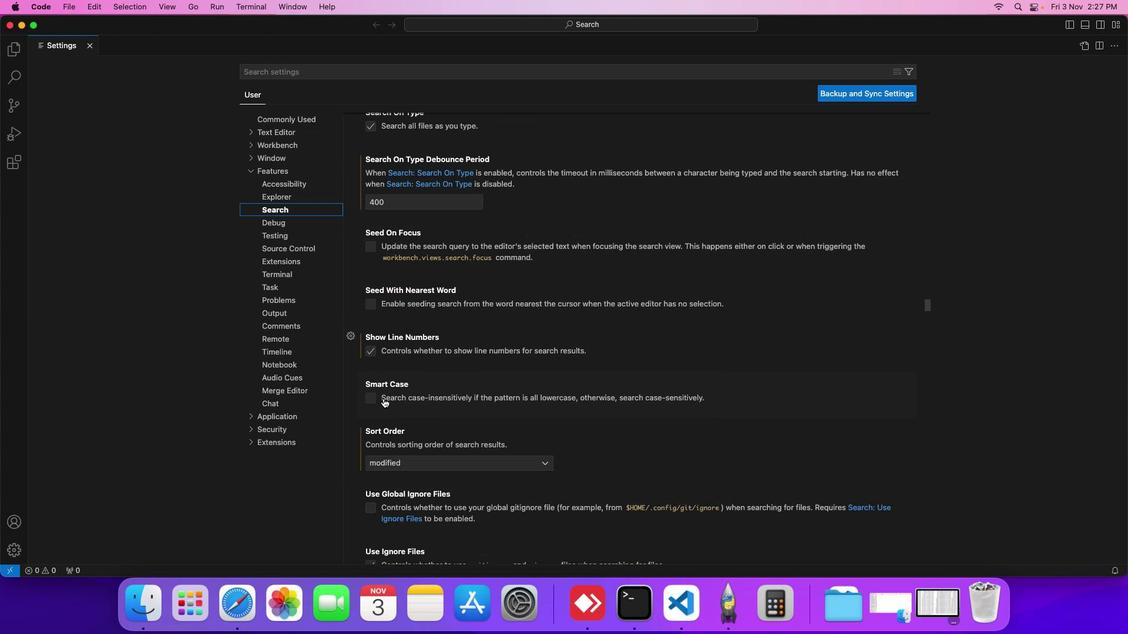 
Action: Mouse scrolled (389, 373) with delta (40, -26)
Screenshot: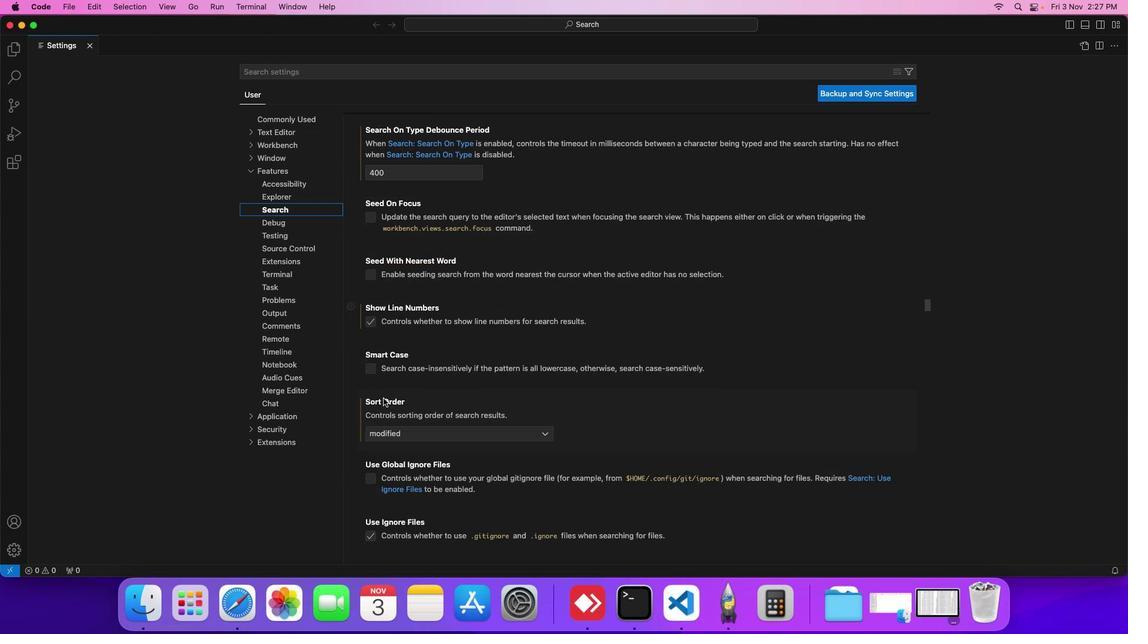 
Action: Mouse scrolled (389, 373) with delta (40, -26)
Screenshot: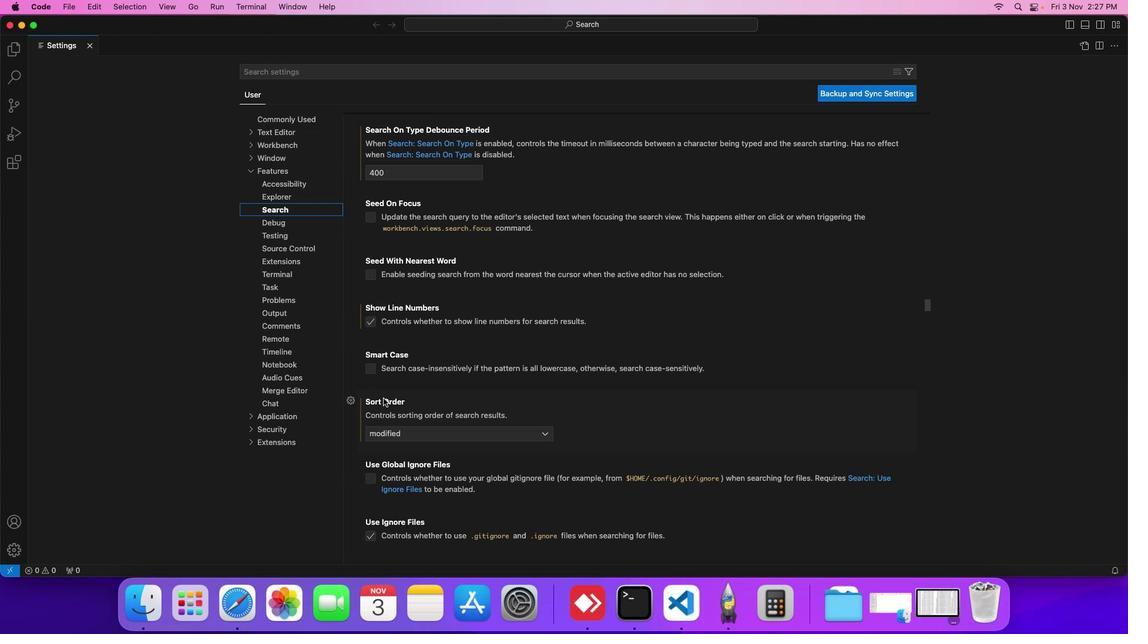 
Action: Mouse scrolled (389, 373) with delta (40, -26)
Screenshot: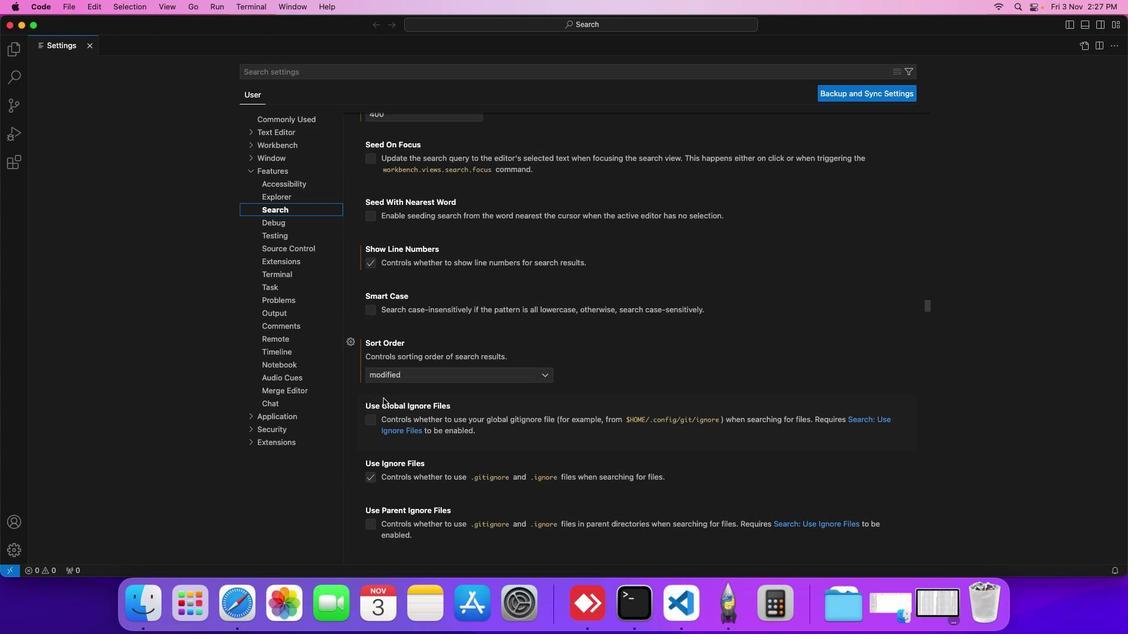
Action: Mouse scrolled (389, 373) with delta (40, -26)
Screenshot: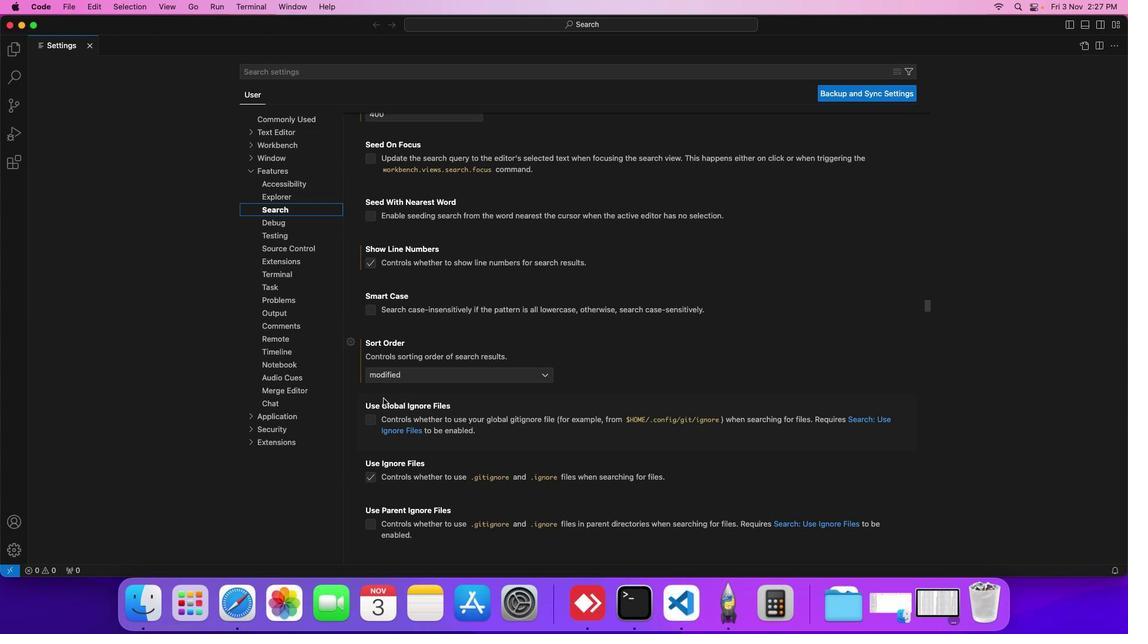 
Action: Mouse moved to (395, 353)
Screenshot: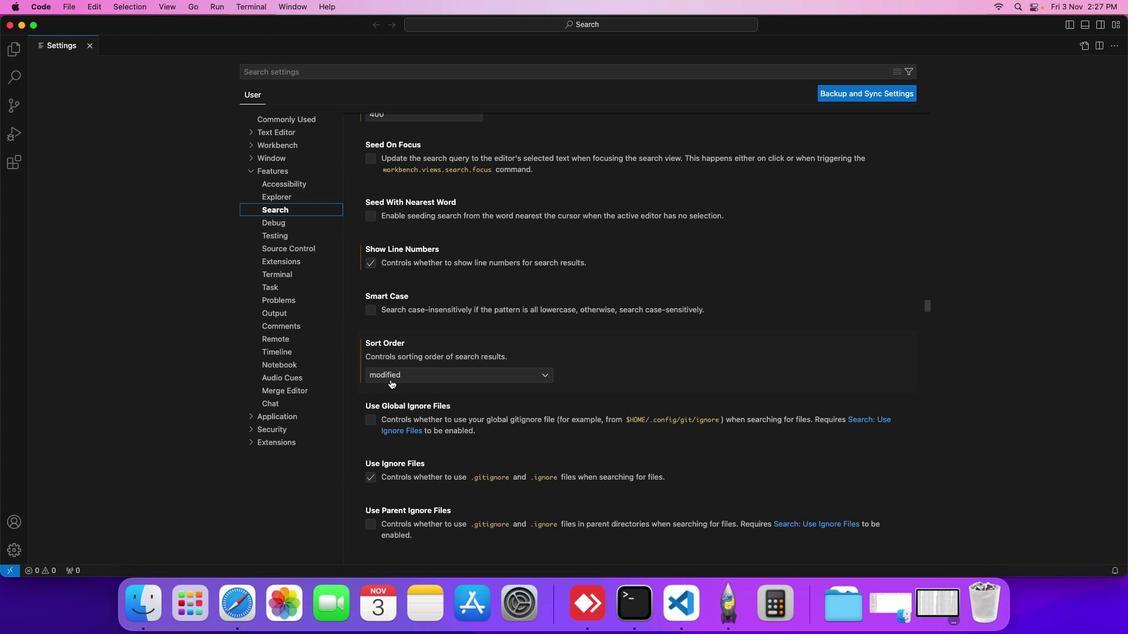 
Action: Mouse pressed left at (395, 353)
Screenshot: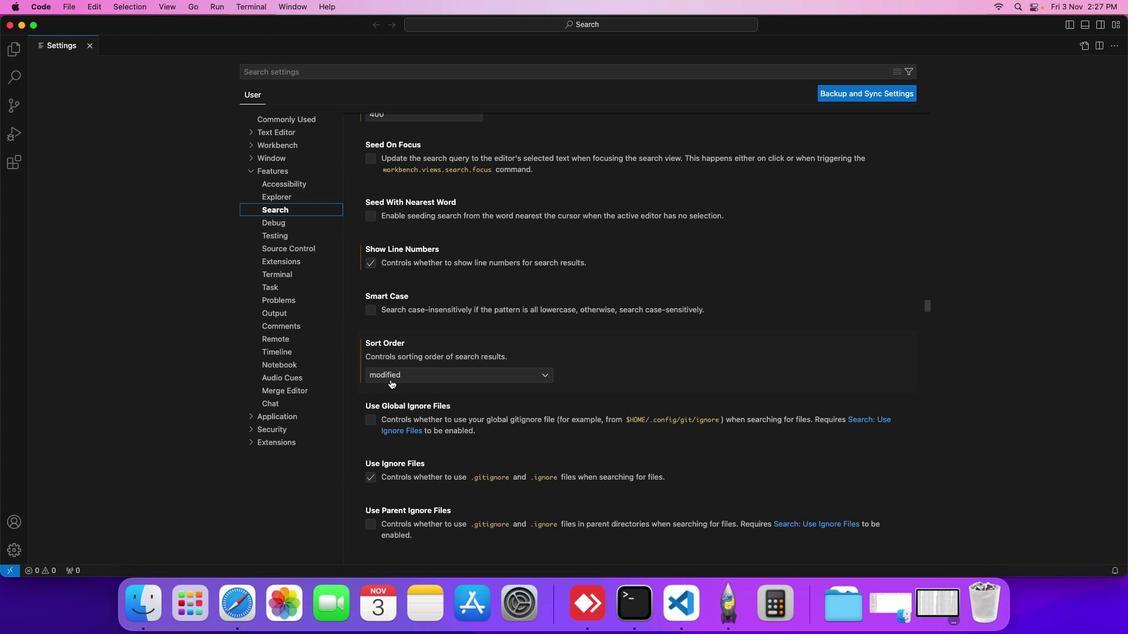 
Action: Mouse moved to (406, 415)
Screenshot: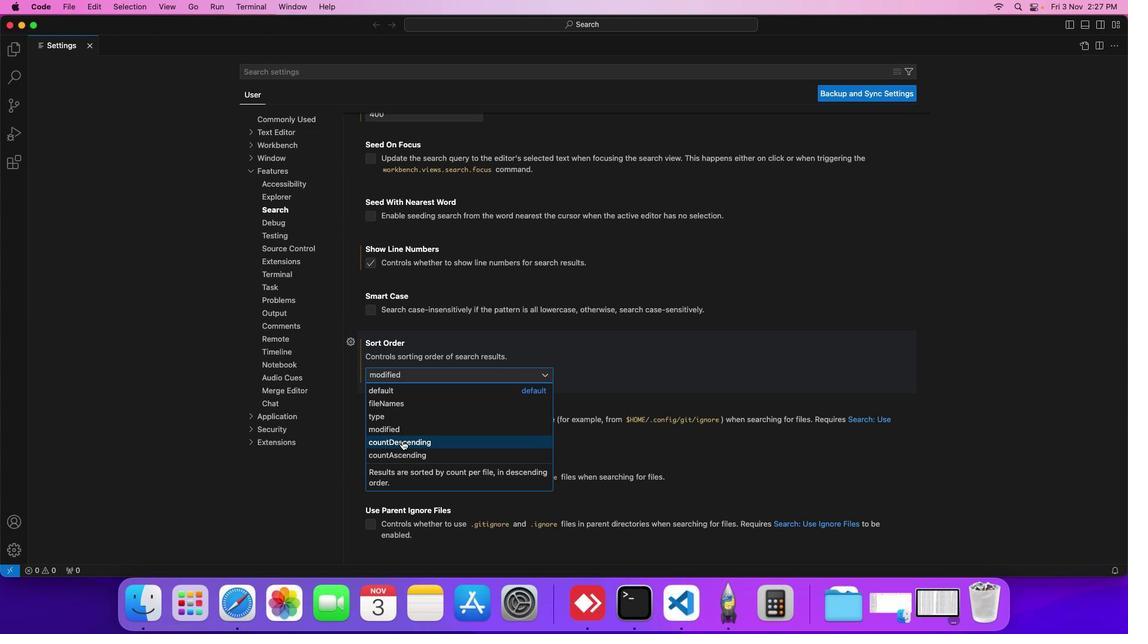 
Action: Mouse pressed left at (406, 415)
Screenshot: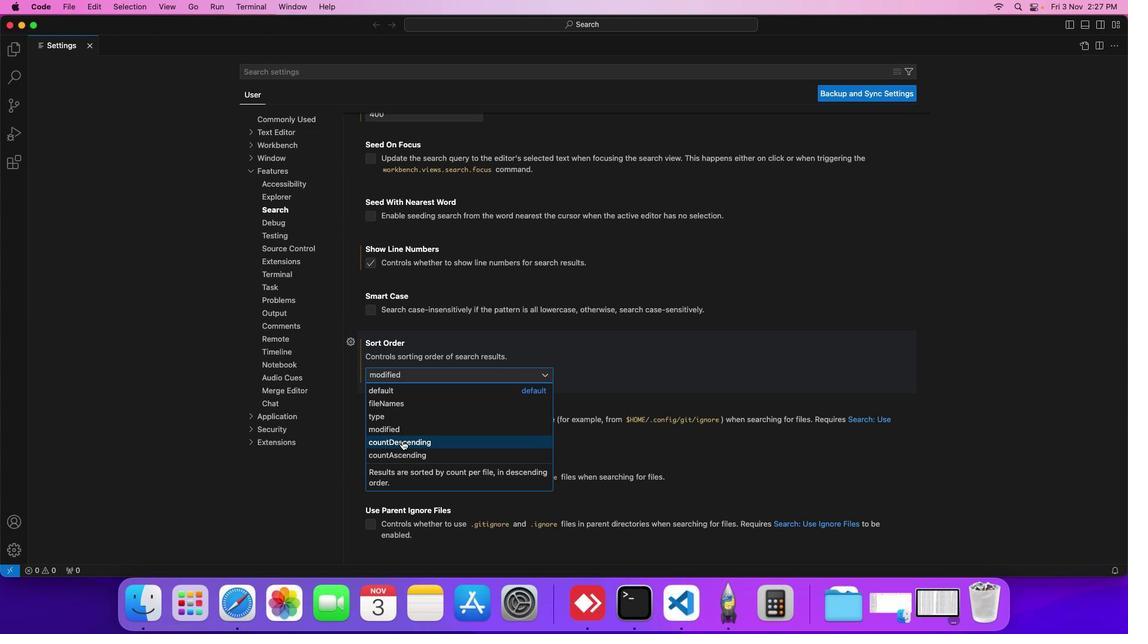 
